 Task: Add a signature Marcus Martinez containing With heartfelt thanks and warm wishes, Marcus Martinez to email address softage.3@softage.net and add a folder Consulting contracts
Action: Mouse moved to (138, 110)
Screenshot: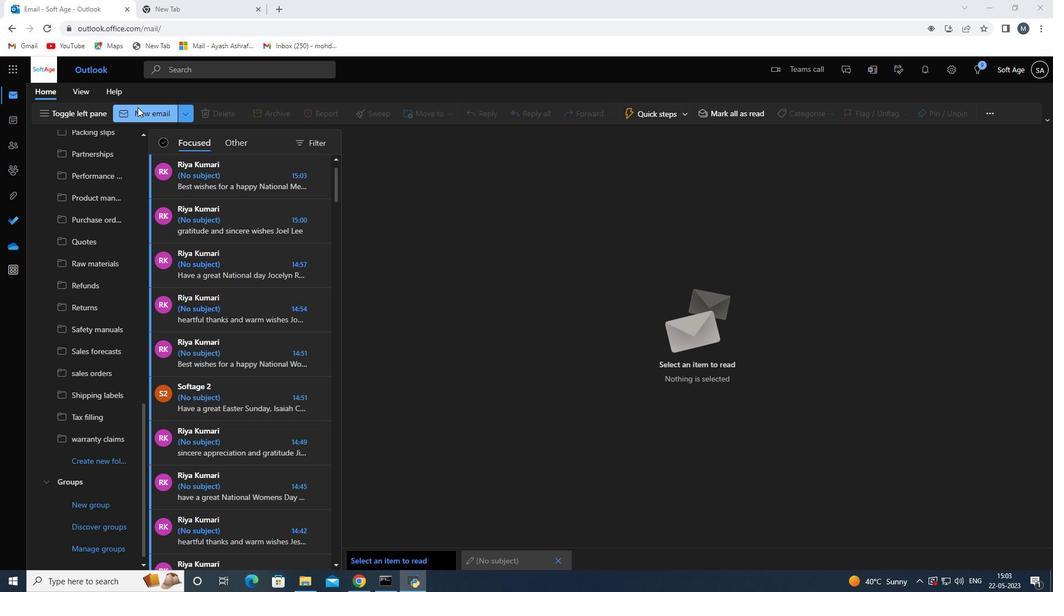 
Action: Mouse pressed left at (138, 110)
Screenshot: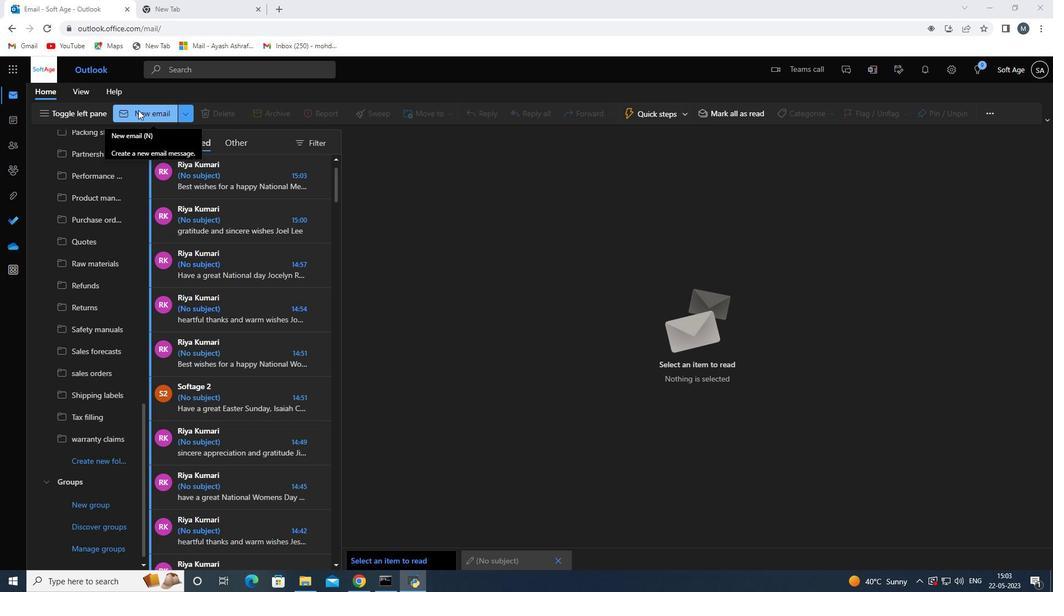 
Action: Mouse moved to (739, 115)
Screenshot: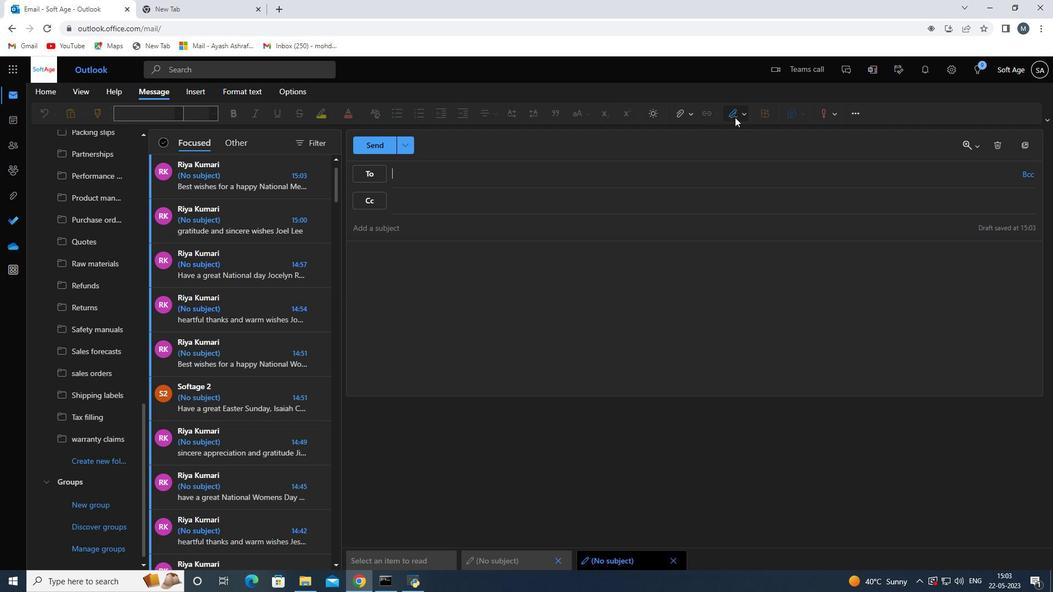 
Action: Mouse pressed left at (739, 115)
Screenshot: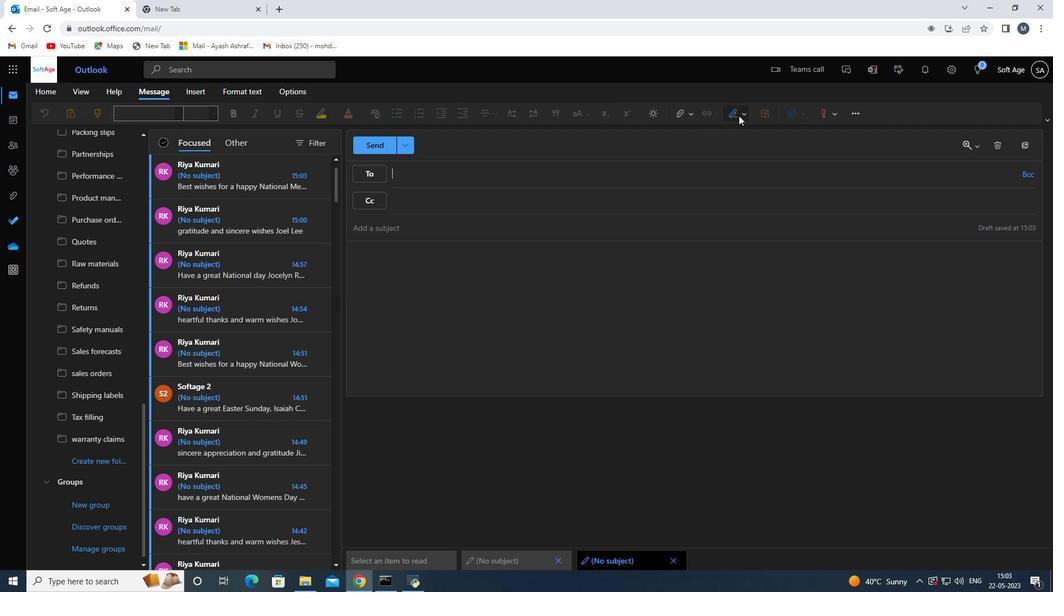 
Action: Mouse moved to (728, 158)
Screenshot: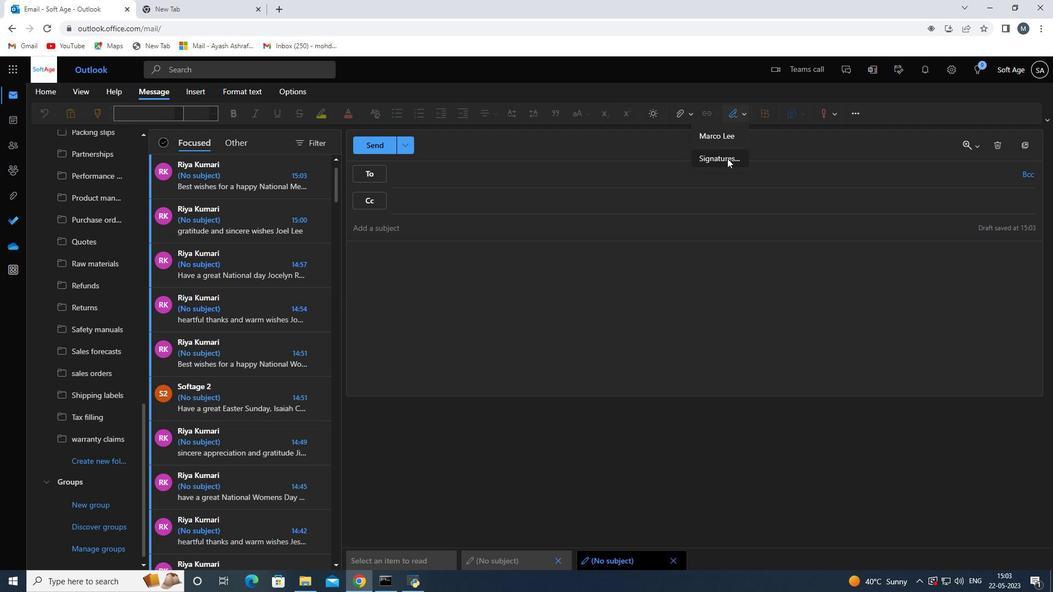 
Action: Mouse pressed left at (728, 158)
Screenshot: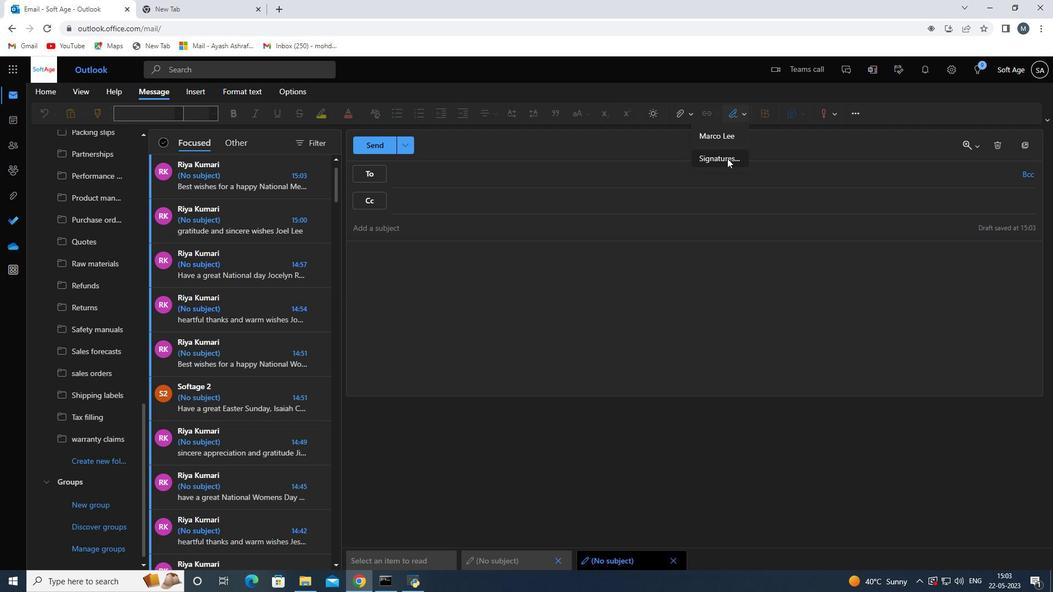 
Action: Mouse moved to (728, 196)
Screenshot: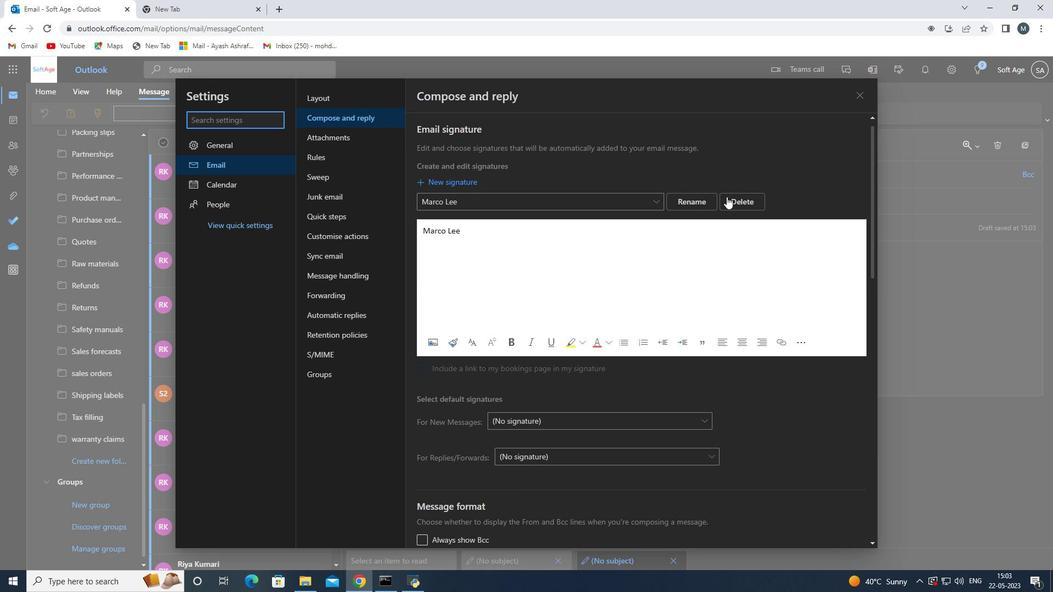 
Action: Mouse pressed left at (728, 196)
Screenshot: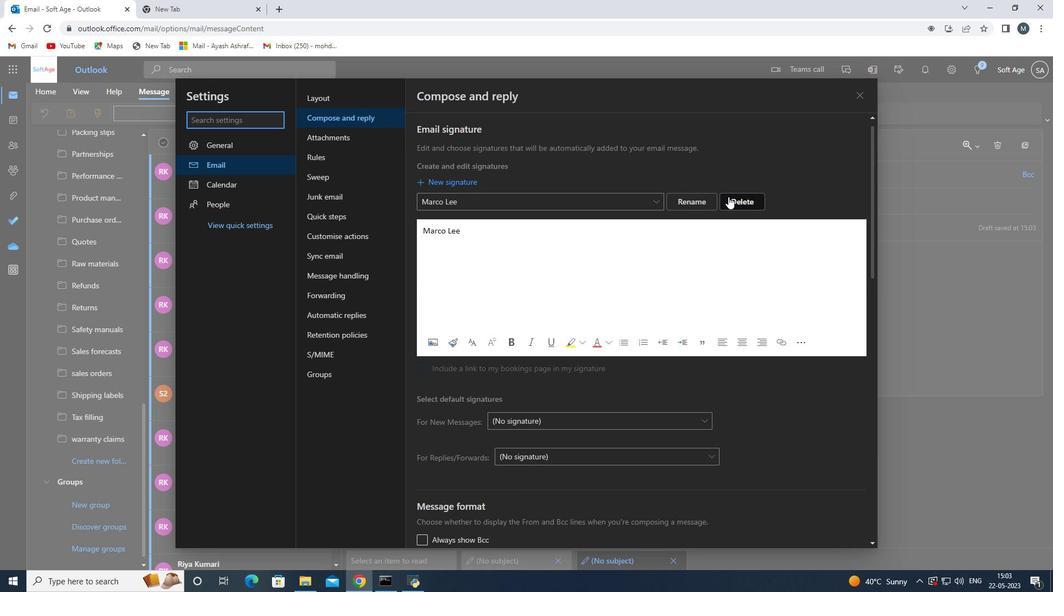 
Action: Mouse moved to (537, 202)
Screenshot: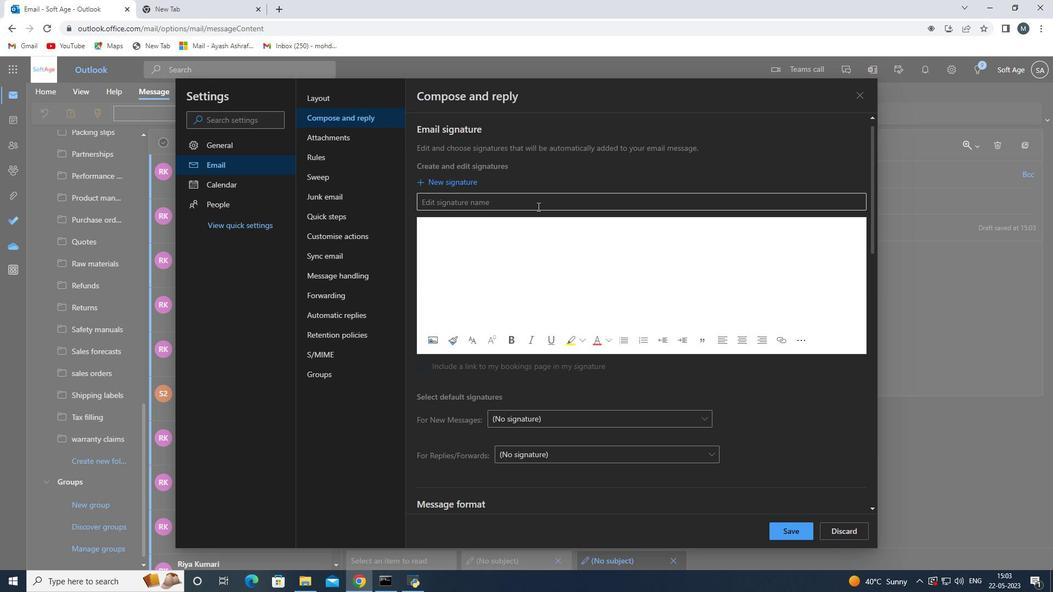 
Action: Mouse pressed left at (537, 202)
Screenshot: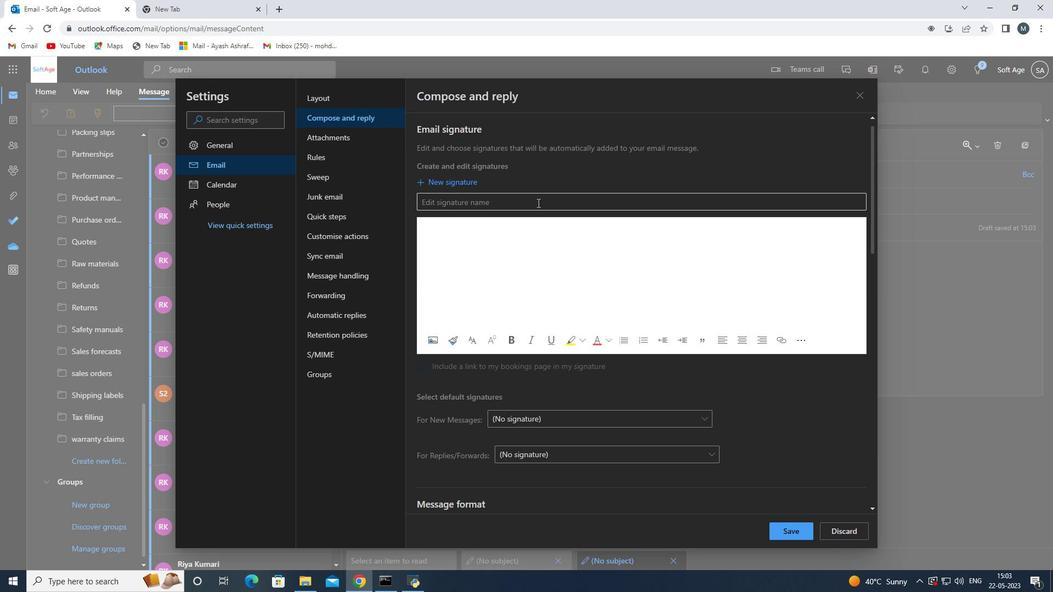 
Action: Key pressed <Key.shift>Marcus<Key.space><Key.shift><Key.shift><Key.shift>mar
Screenshot: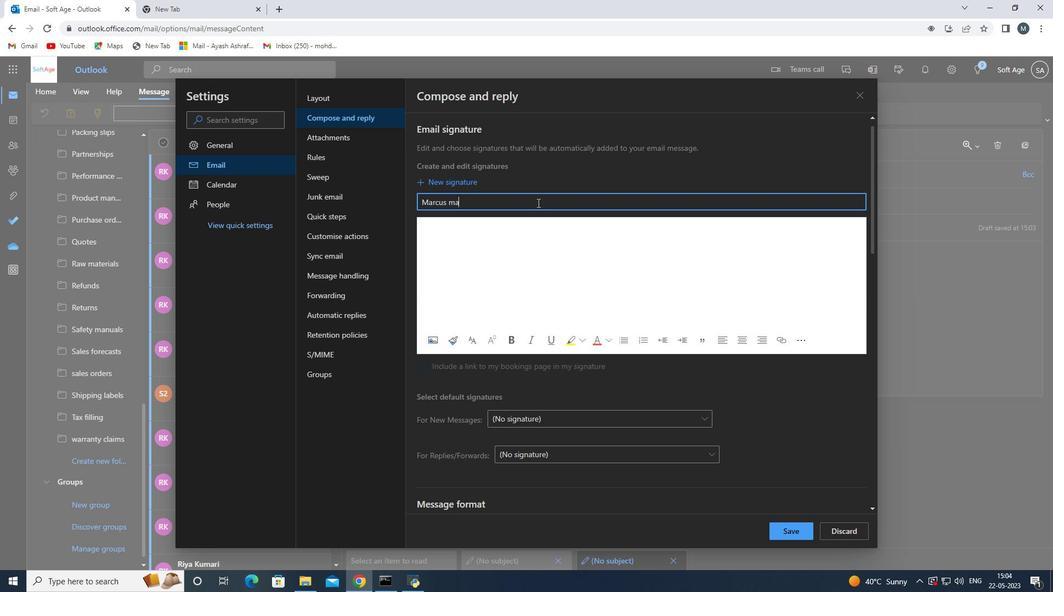 
Action: Mouse moved to (537, 202)
Screenshot: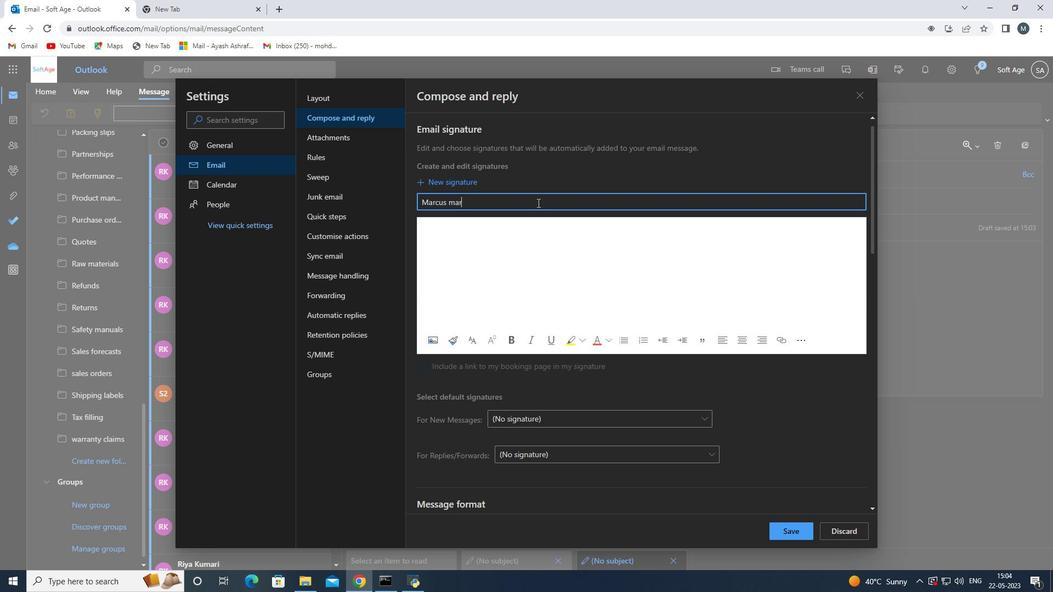 
Action: Key pressed <Key.backspace><Key.backspace><Key.backspace><Key.shift>Martinez
Screenshot: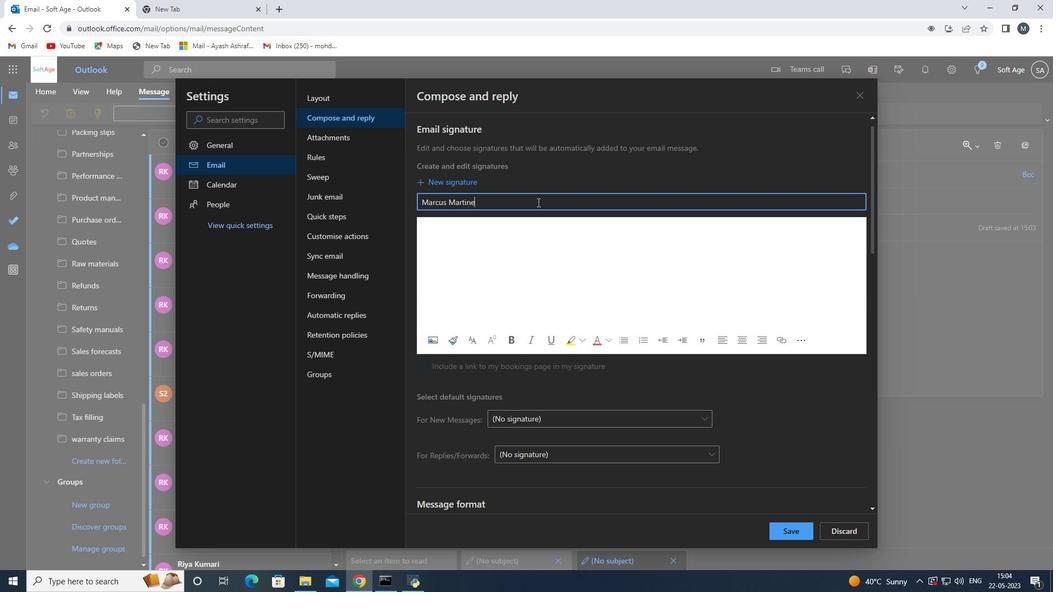 
Action: Mouse moved to (524, 246)
Screenshot: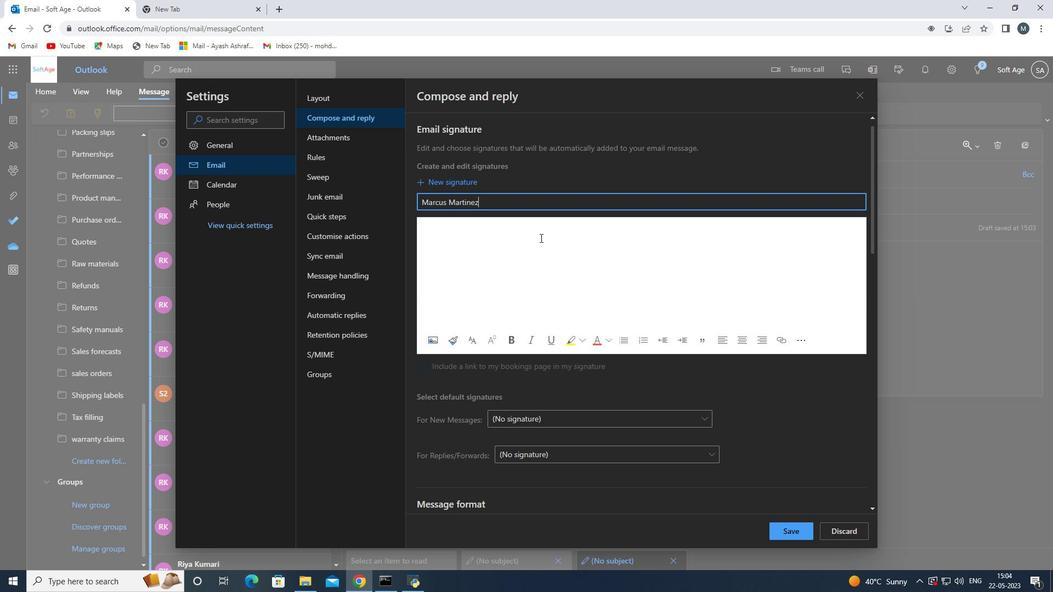 
Action: Mouse pressed left at (524, 246)
Screenshot: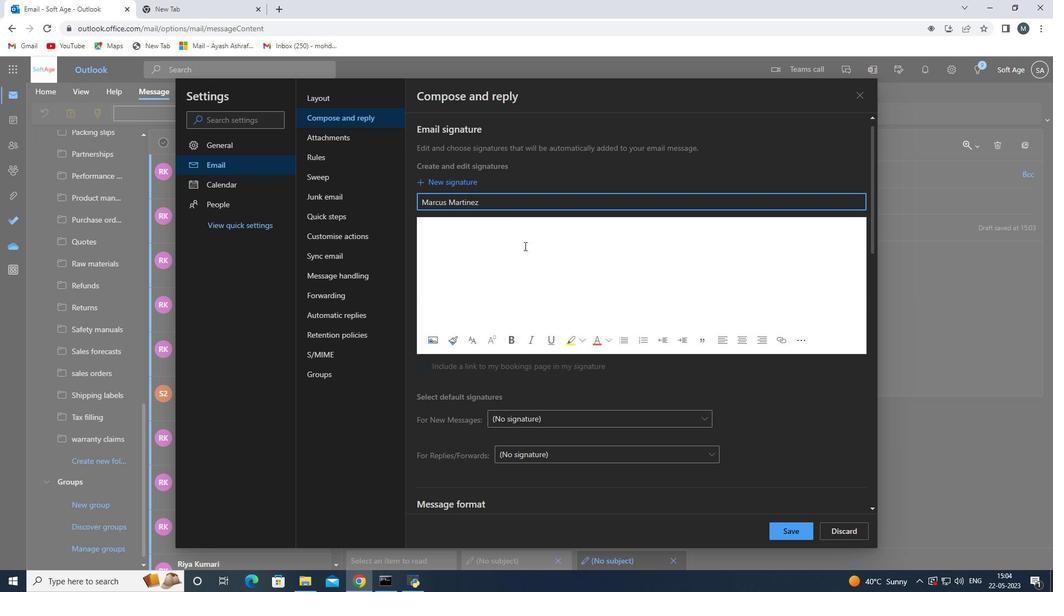 
Action: Key pressed <Key.shift><Key.shift><Key.shift><Key.shift><Key.shift><Key.shift><Key.shift><Key.shift><Key.shift>Marcus<Key.space><Key.shift><Key.shift><Key.shift><Key.shift><Key.shift><Key.shift><Key.shift><Key.shift><Key.shift>Martinez
Screenshot: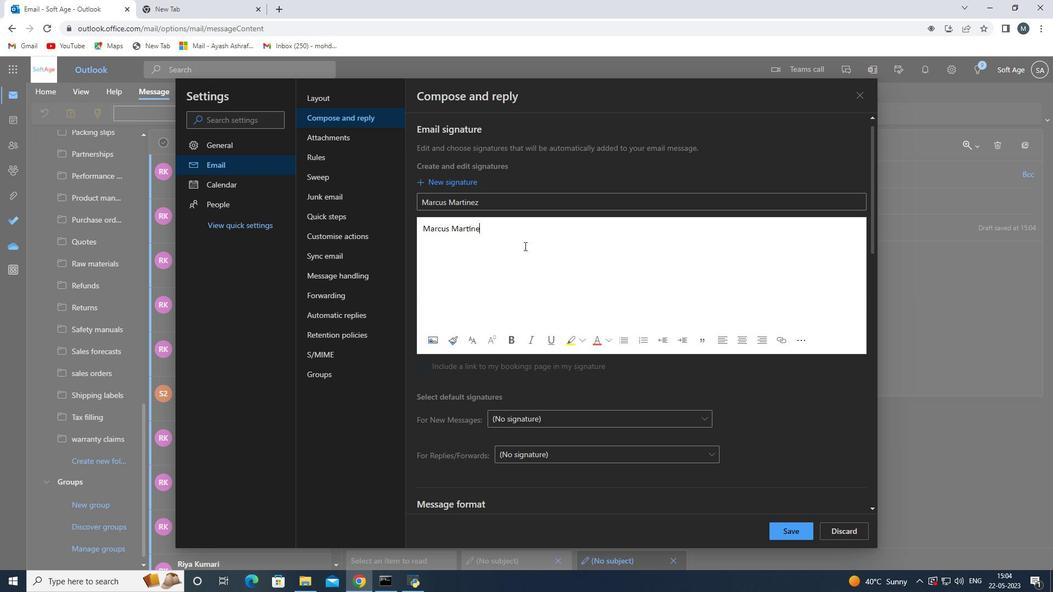 
Action: Mouse moved to (785, 536)
Screenshot: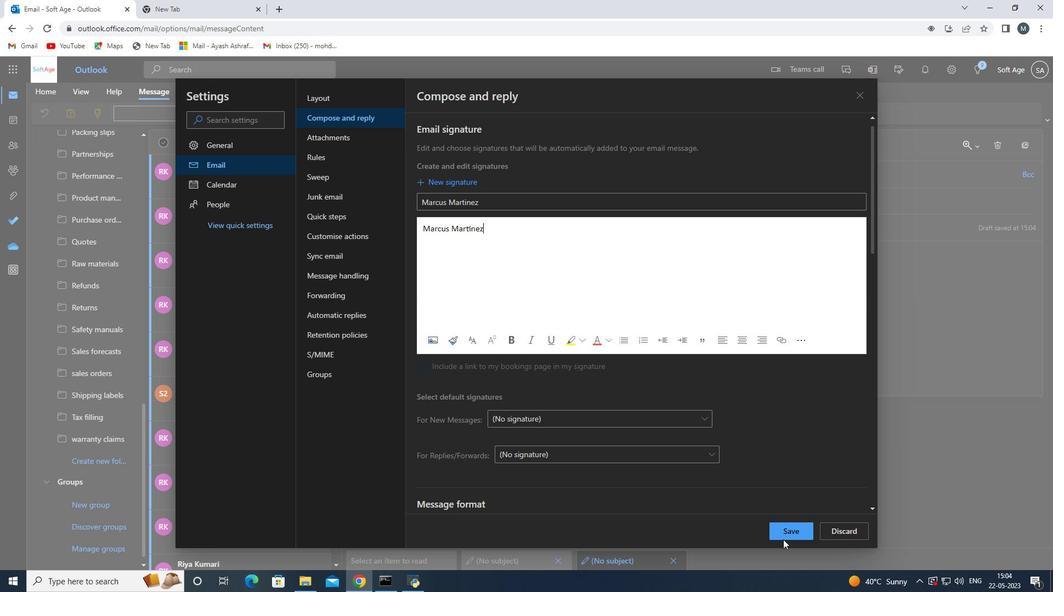 
Action: Mouse pressed left at (785, 536)
Screenshot: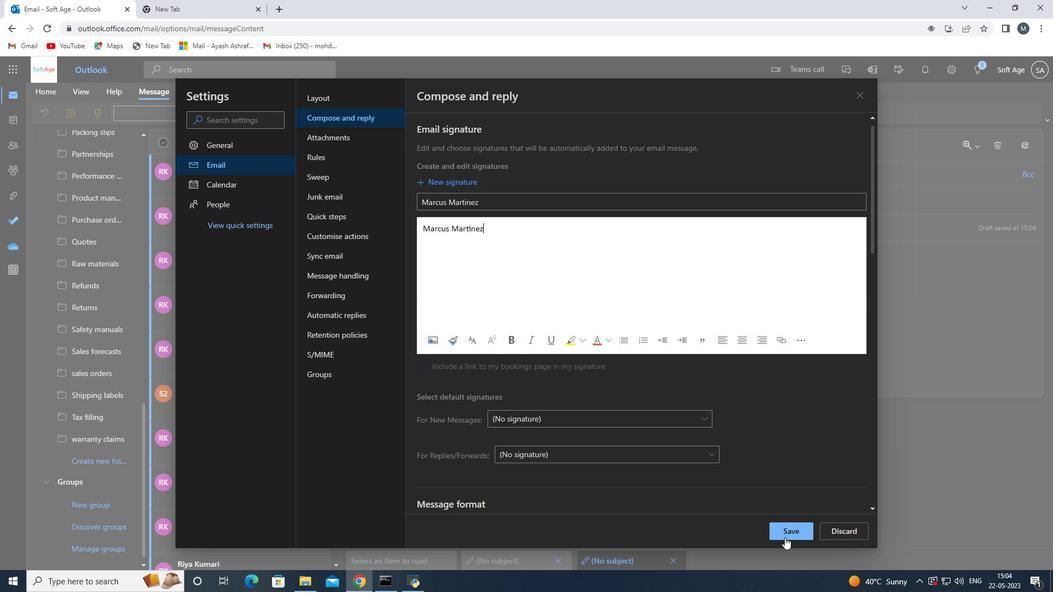 
Action: Mouse moved to (852, 94)
Screenshot: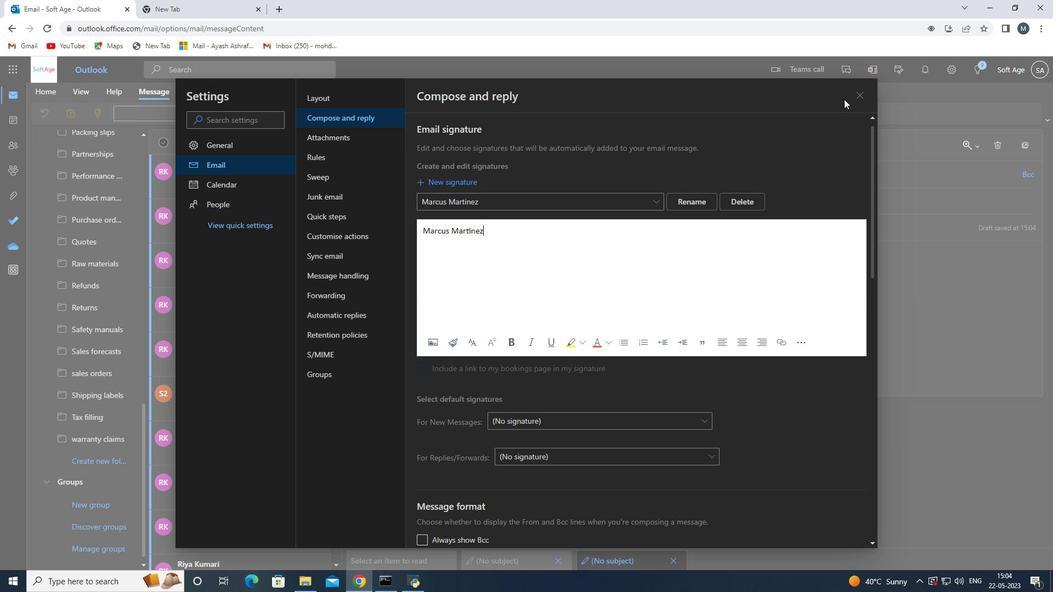 
Action: Mouse pressed left at (852, 94)
Screenshot: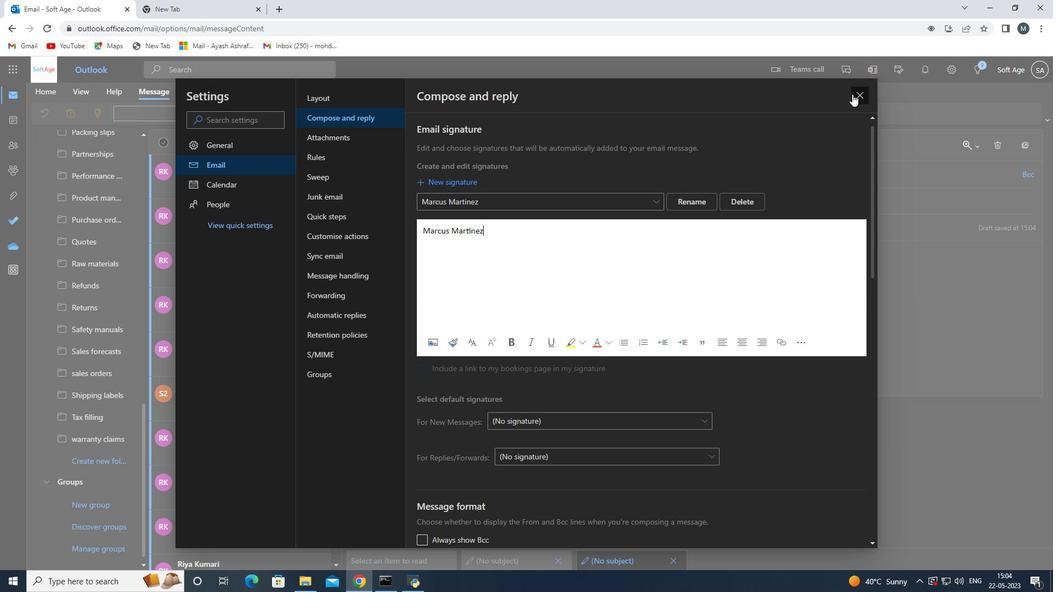 
Action: Mouse moved to (415, 256)
Screenshot: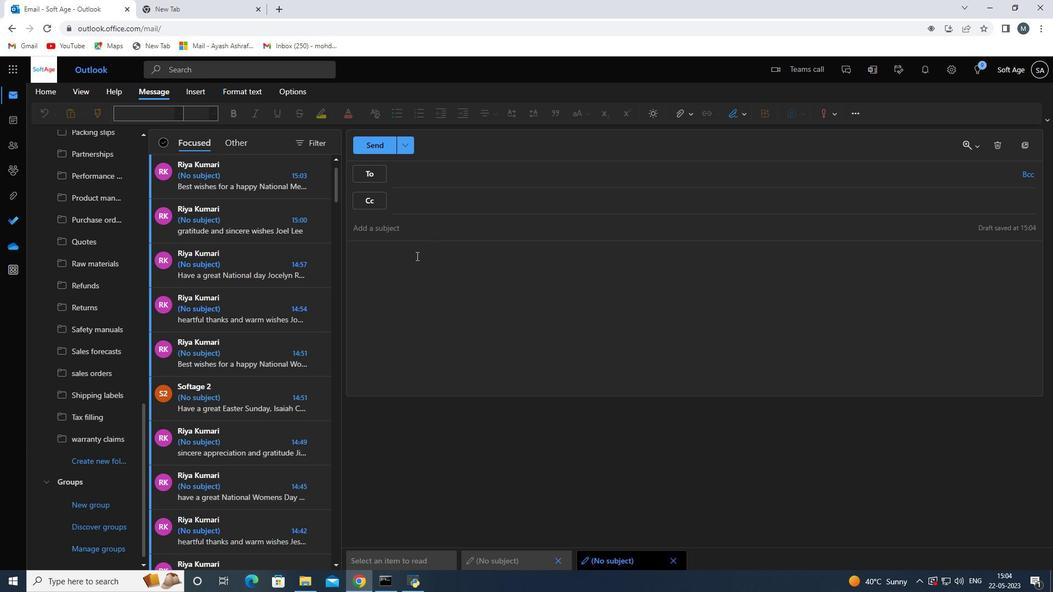 
Action: Mouse pressed left at (415, 256)
Screenshot: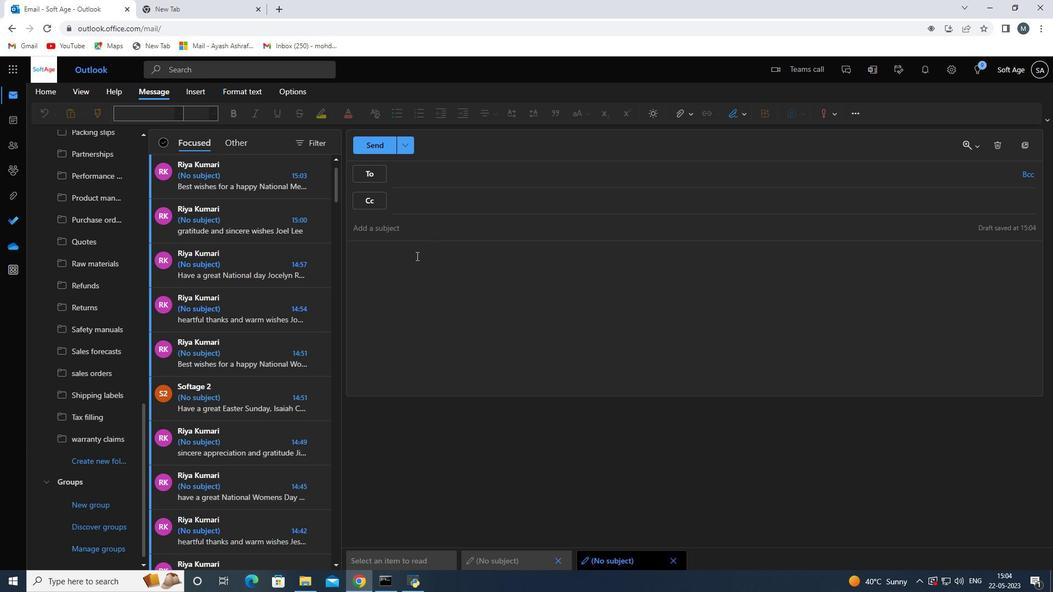 
Action: Mouse moved to (415, 255)
Screenshot: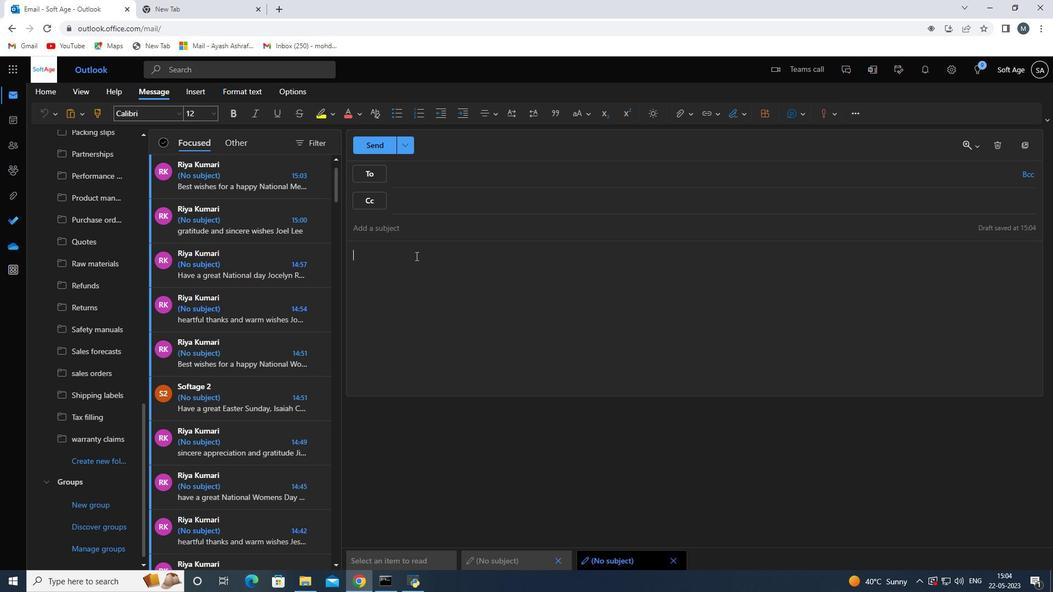 
Action: Key pressed <Key.shift><Key.shift><Key.shift><Key.shift><Key.shift>Heartfelt<Key.space>thanks<Key.space>and<Key.space>warm<Key.space>wishes<Key.space>
Screenshot: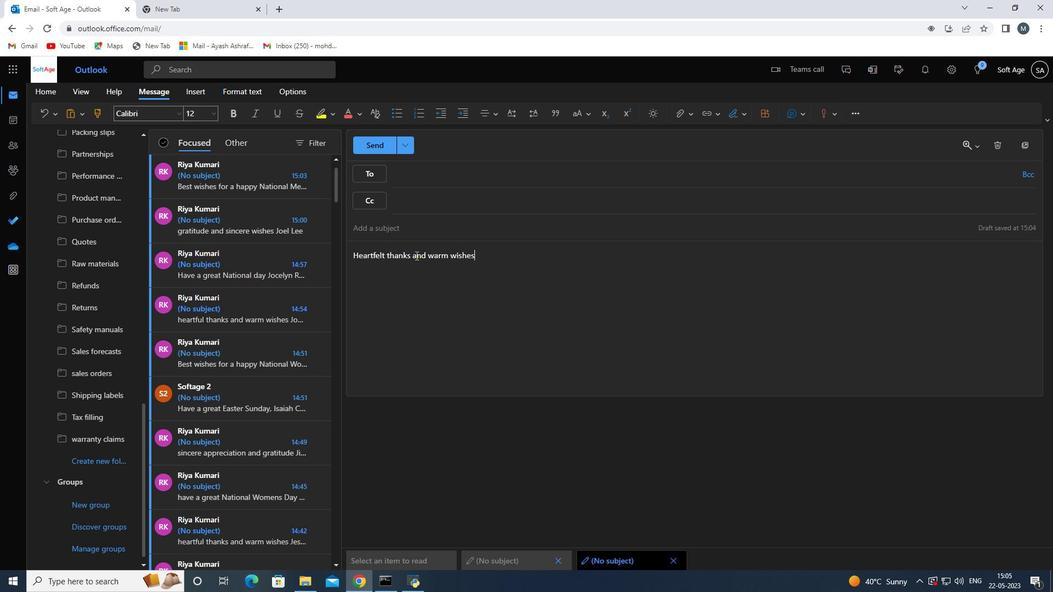
Action: Mouse moved to (731, 115)
Screenshot: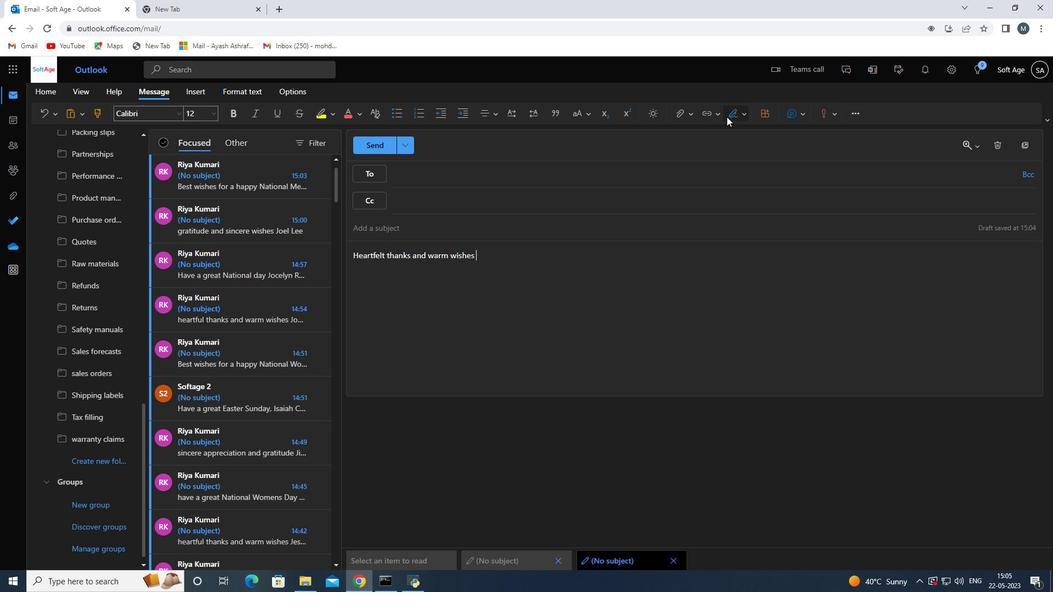 
Action: Mouse pressed left at (731, 115)
Screenshot: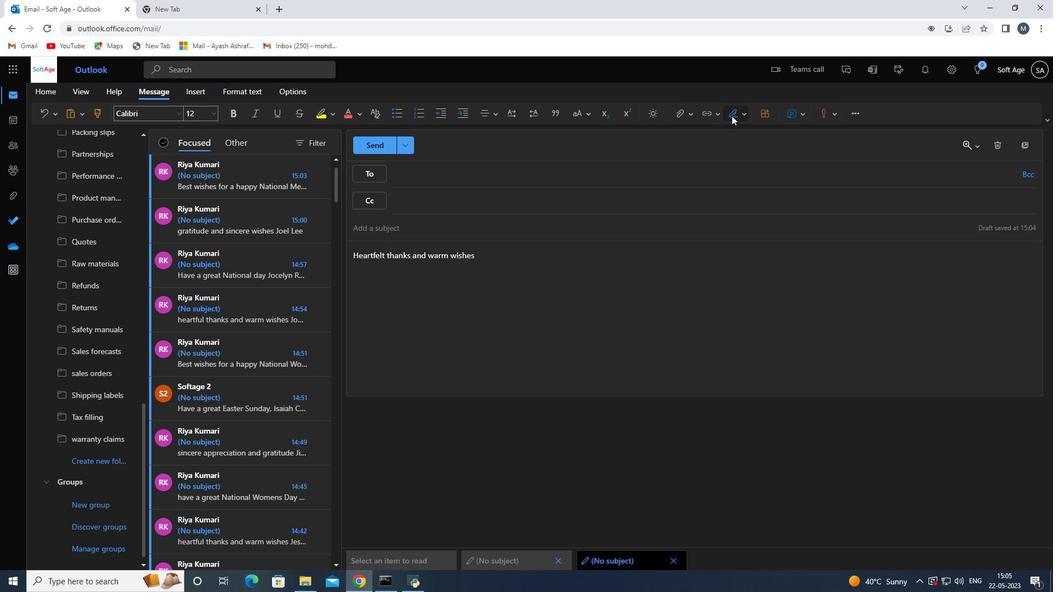 
Action: Mouse moved to (706, 137)
Screenshot: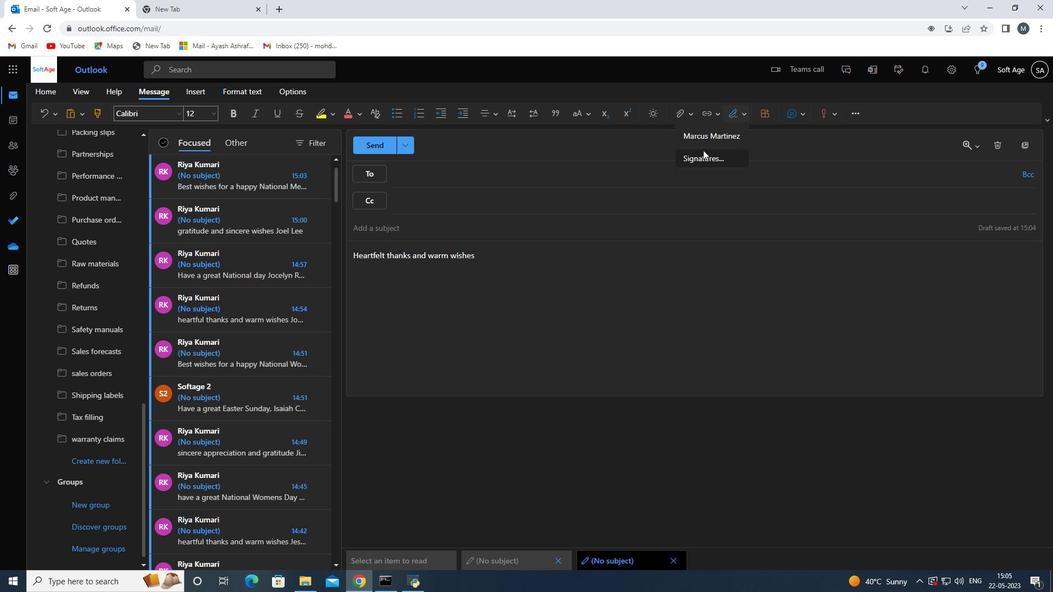 
Action: Mouse pressed left at (706, 137)
Screenshot: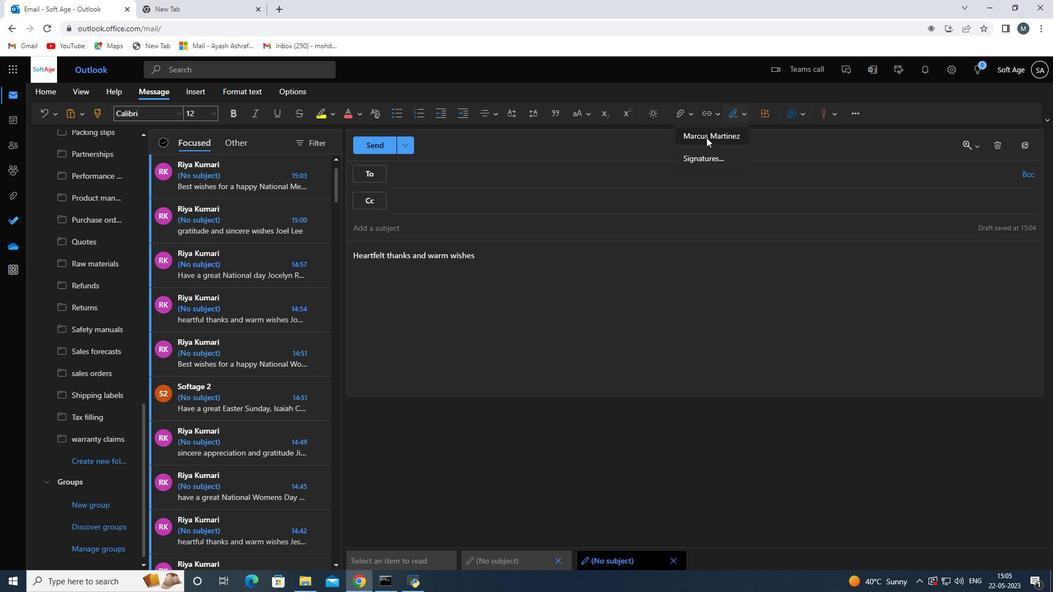 
Action: Mouse moved to (454, 175)
Screenshot: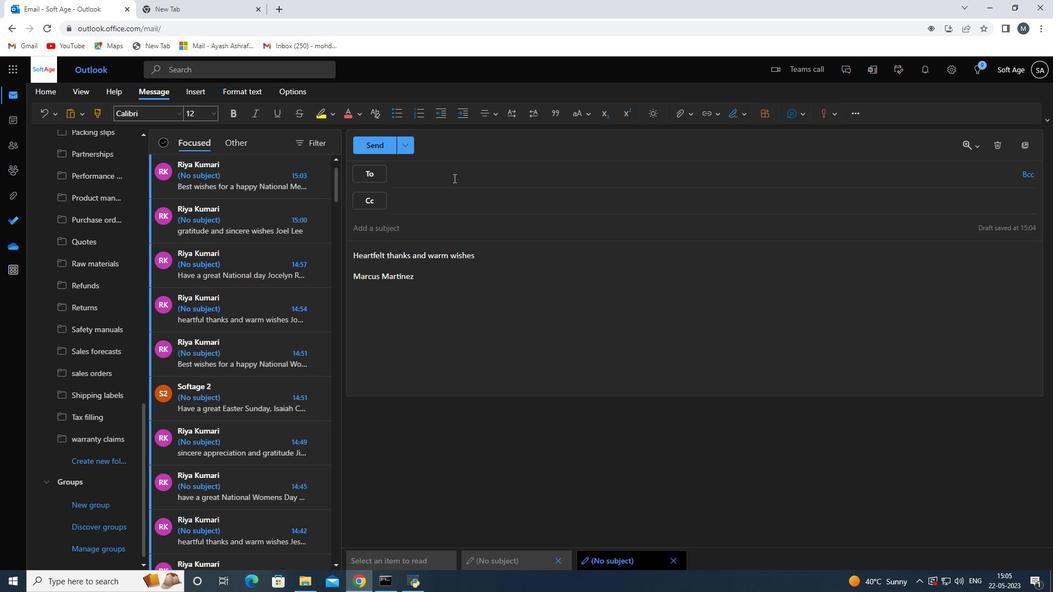 
Action: Mouse pressed left at (454, 175)
Screenshot: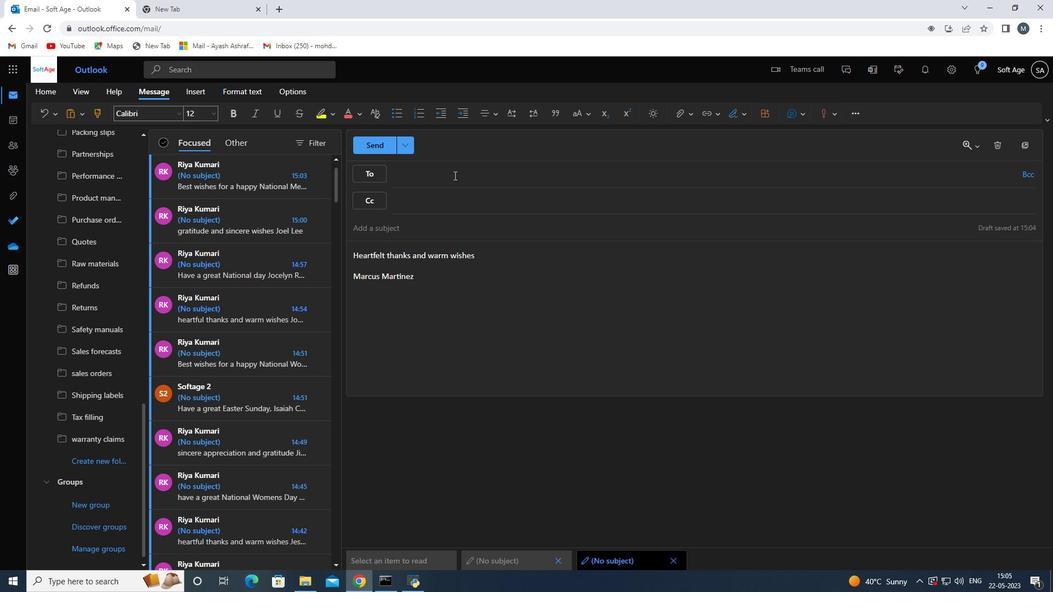 
Action: Mouse moved to (454, 175)
Screenshot: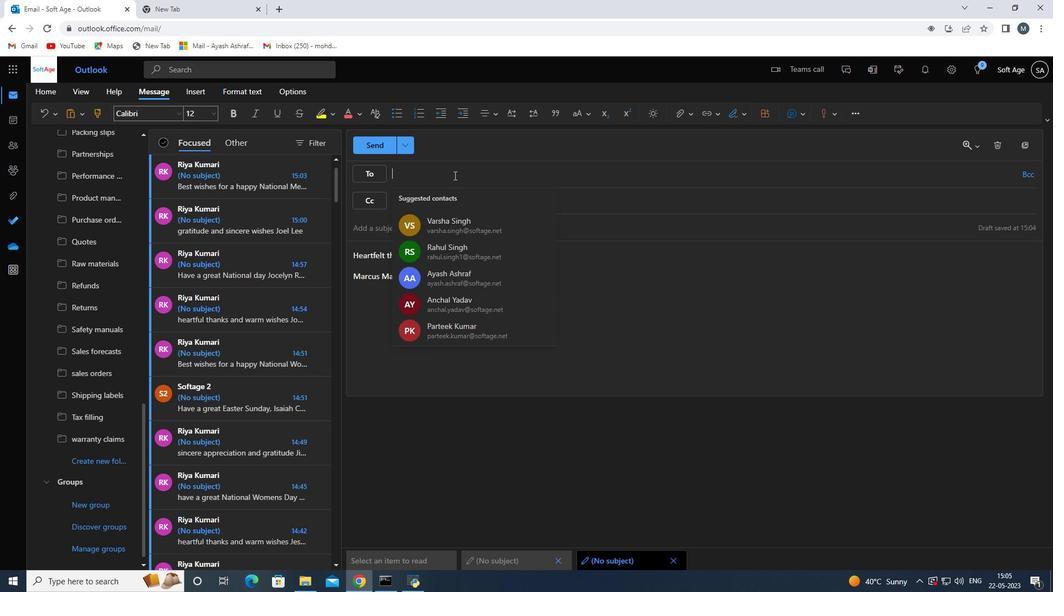 
Action: Key pressed so
Screenshot: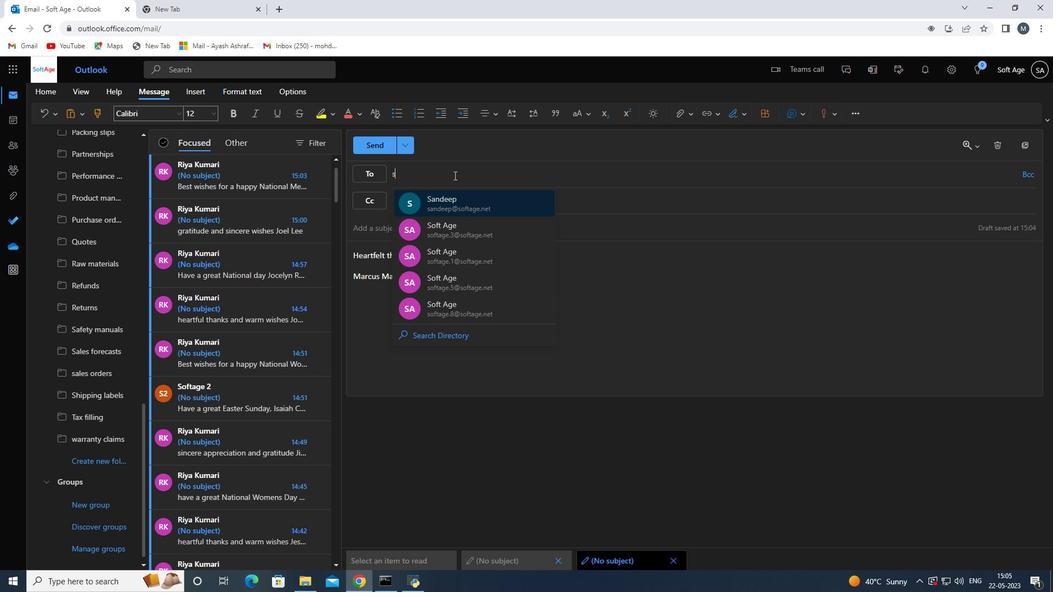 
Action: Mouse moved to (453, 177)
Screenshot: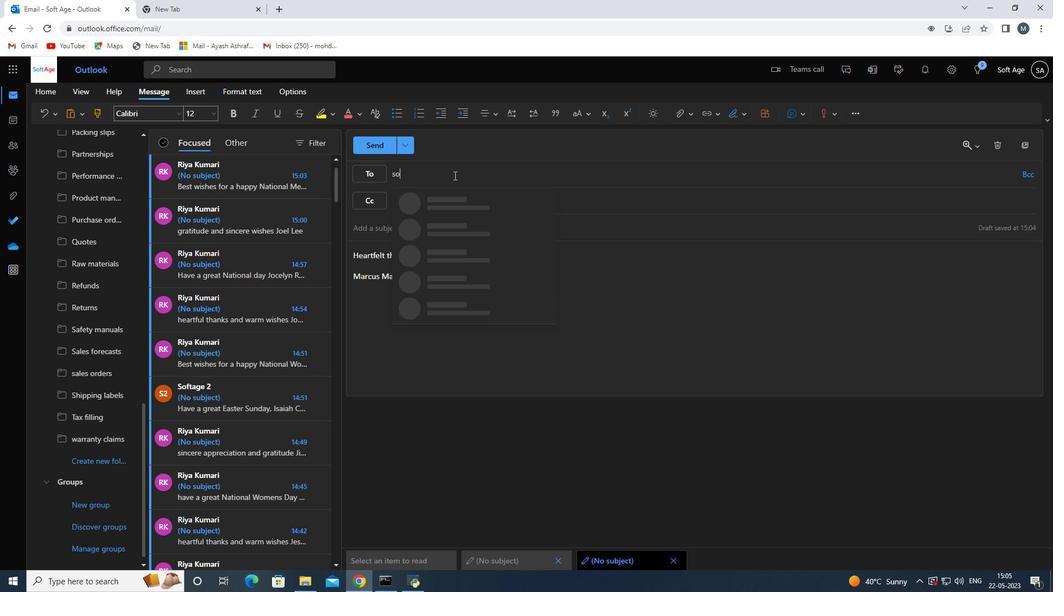 
Action: Key pressed ftage.3<Key.shift>@
Screenshot: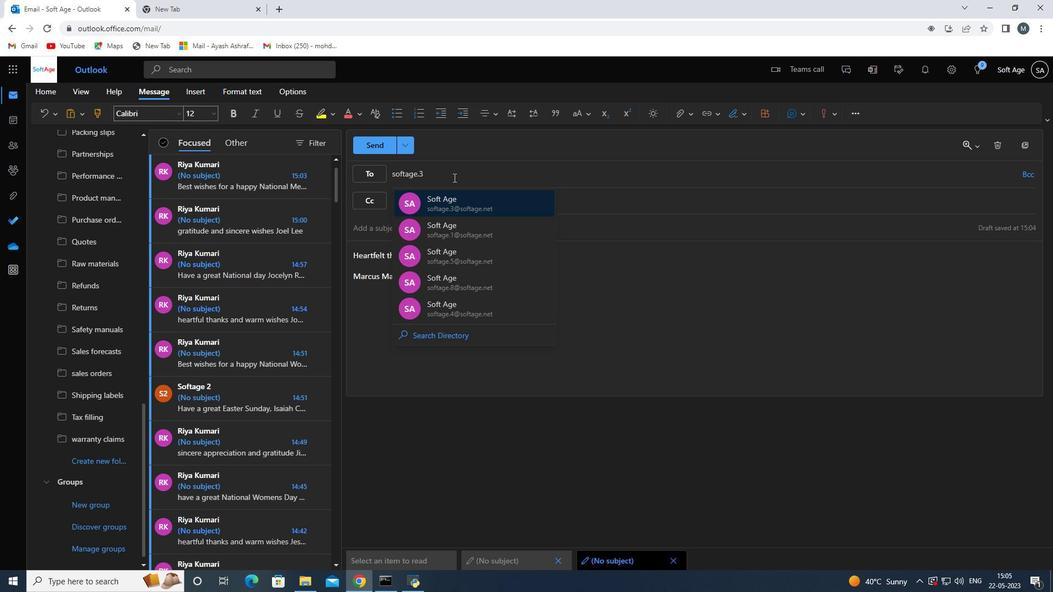 
Action: Mouse moved to (453, 179)
Screenshot: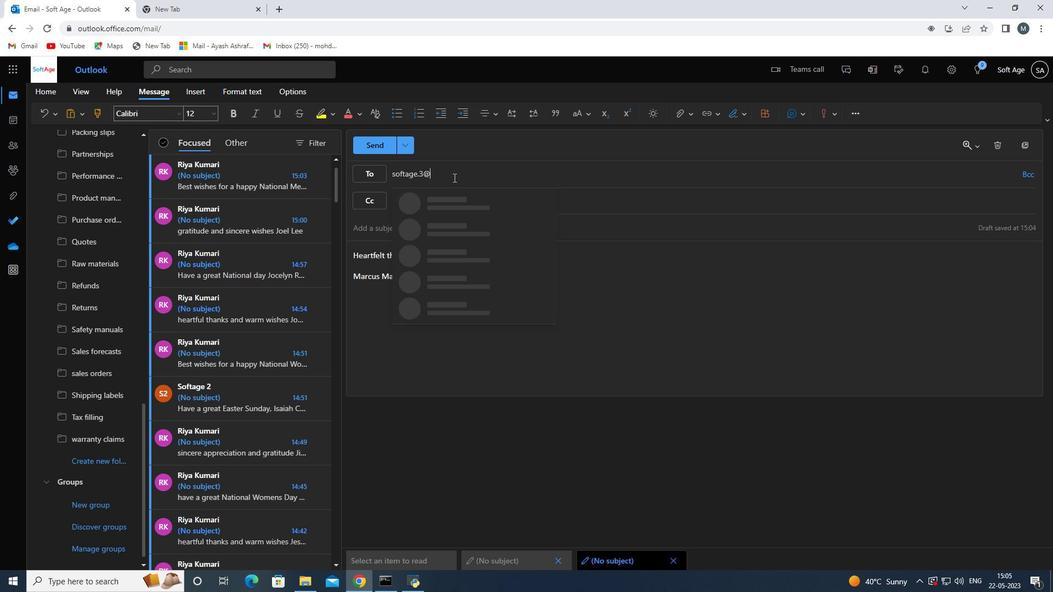 
Action: Key pressed so
Screenshot: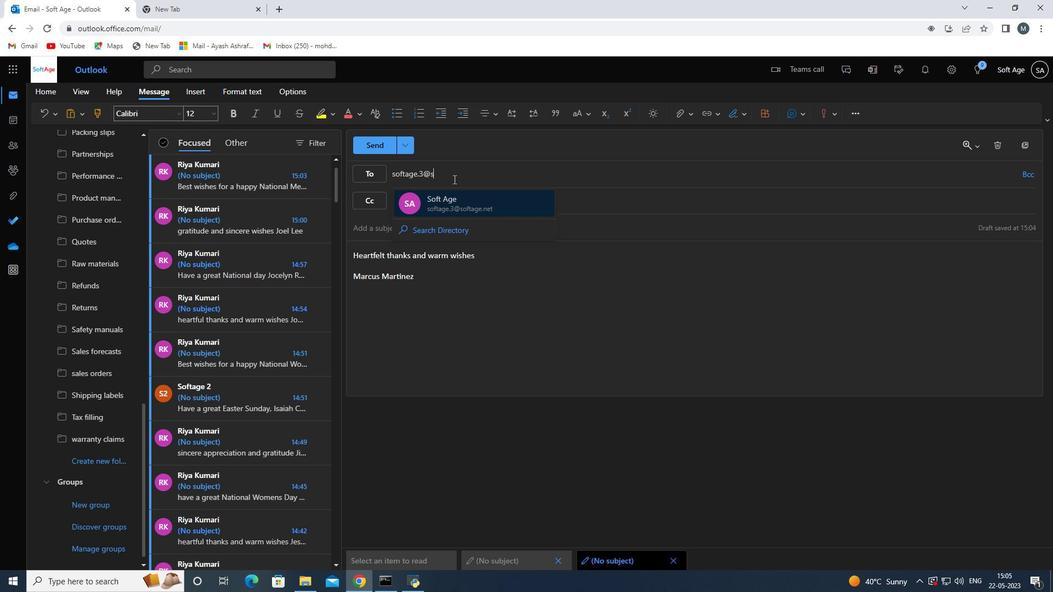 
Action: Mouse moved to (454, 182)
Screenshot: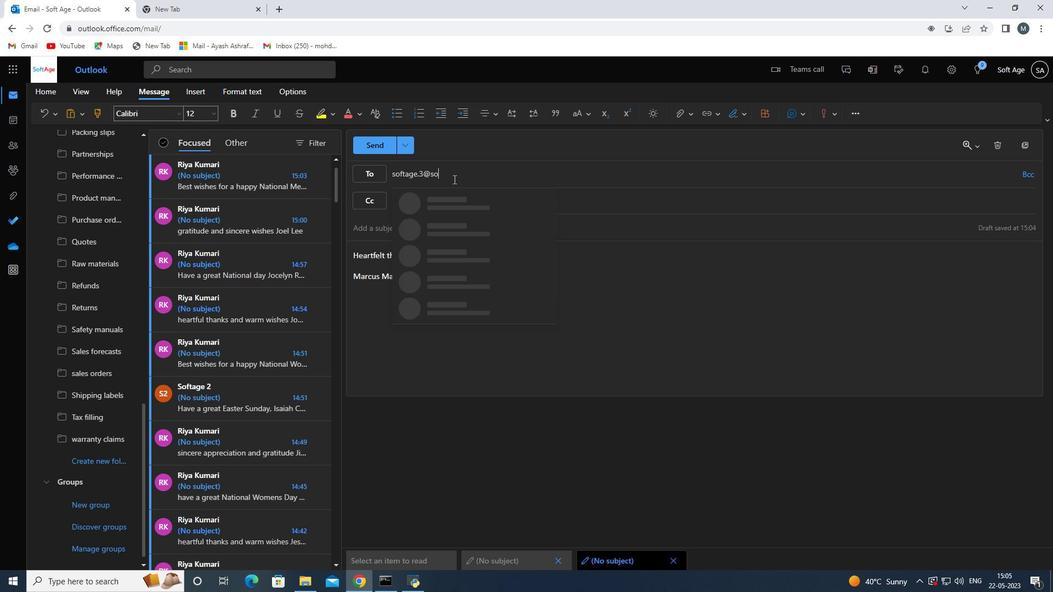 
Action: Key pressed ftage.
Screenshot: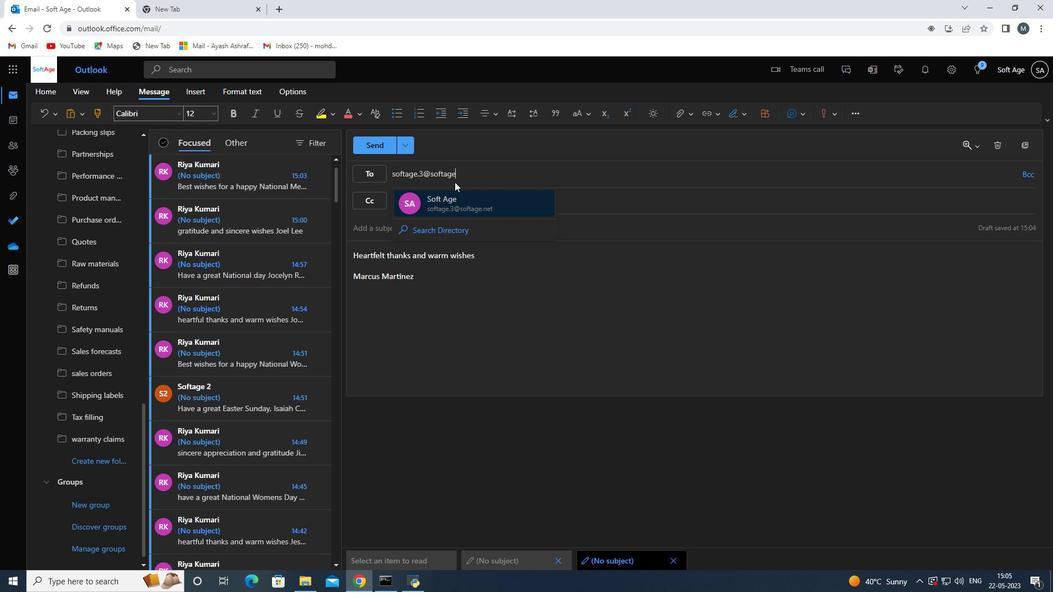 
Action: Mouse moved to (466, 200)
Screenshot: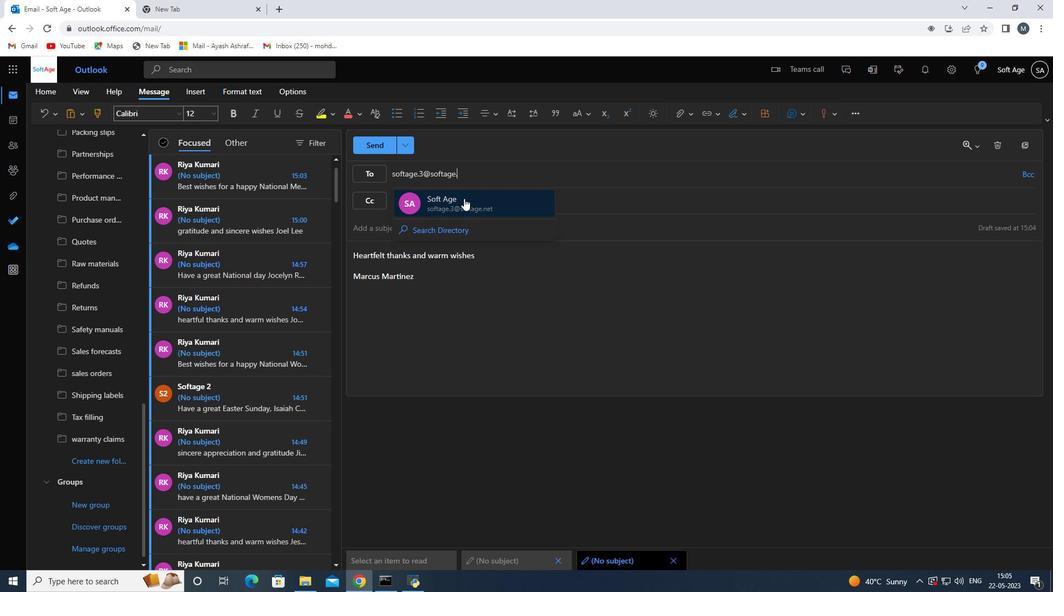
Action: Mouse pressed left at (466, 200)
Screenshot: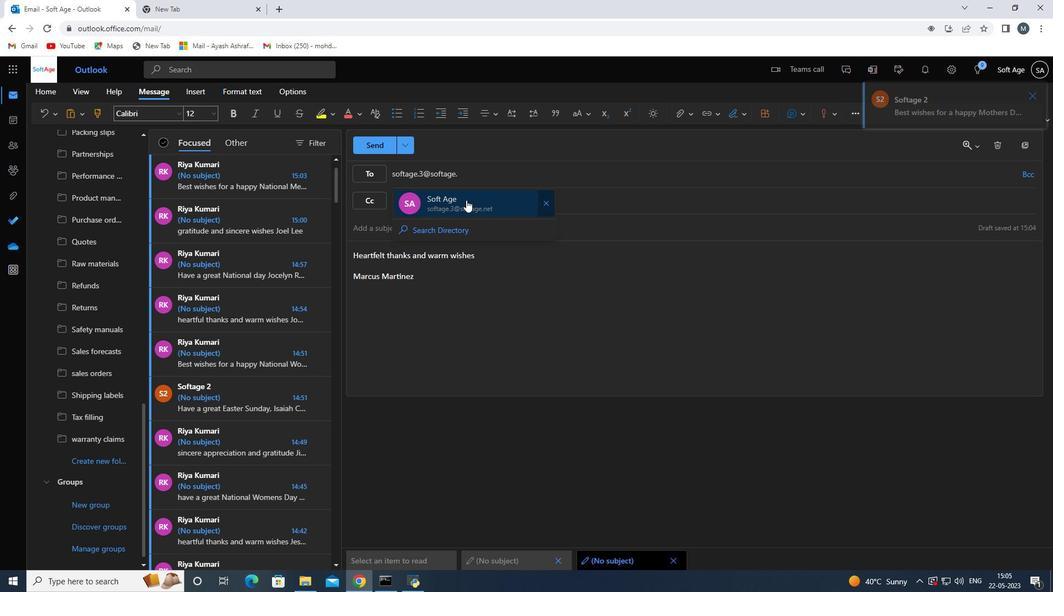 
Action: Mouse moved to (83, 451)
Screenshot: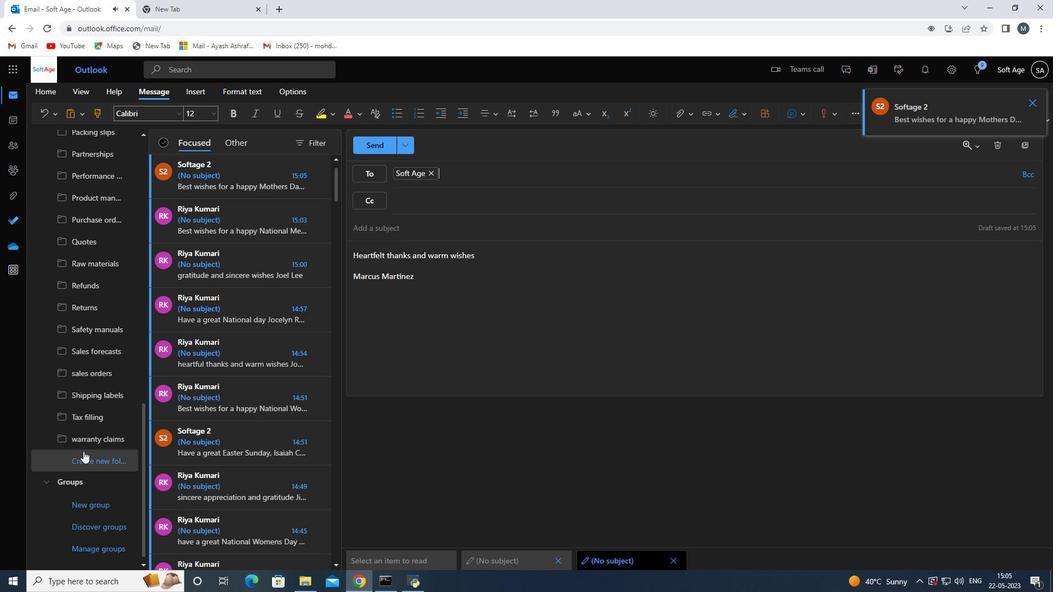 
Action: Mouse scrolled (83, 450) with delta (0, 0)
Screenshot: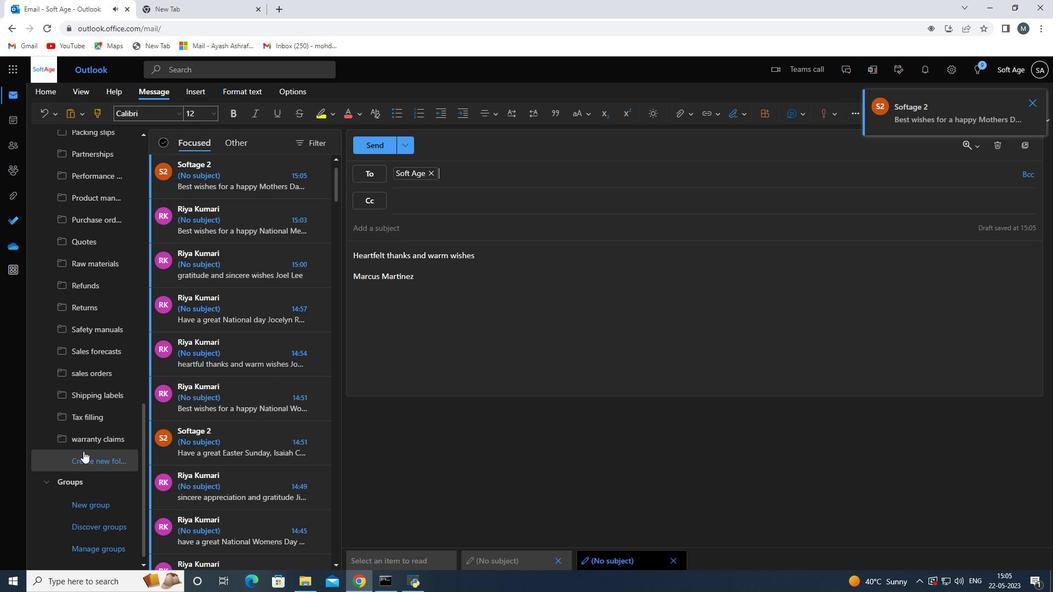 
Action: Mouse moved to (83, 454)
Screenshot: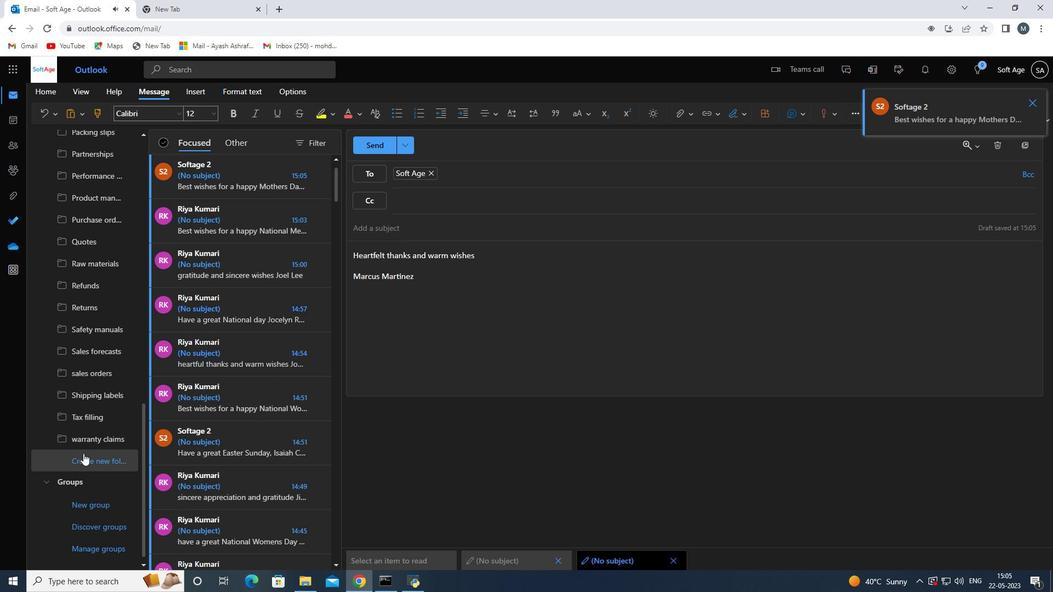 
Action: Mouse pressed left at (83, 454)
Screenshot: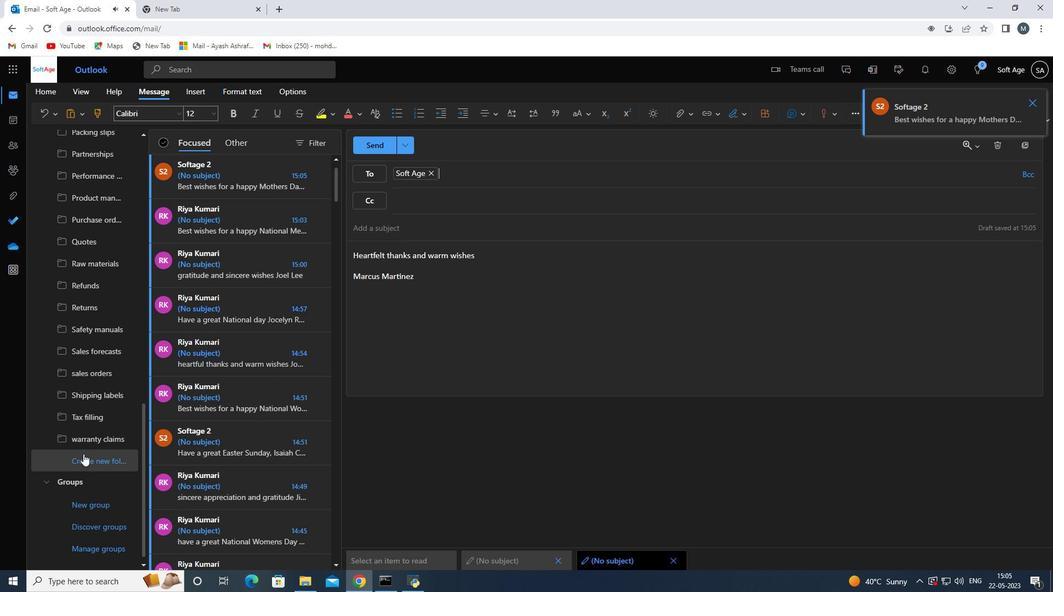 
Action: Mouse moved to (87, 461)
Screenshot: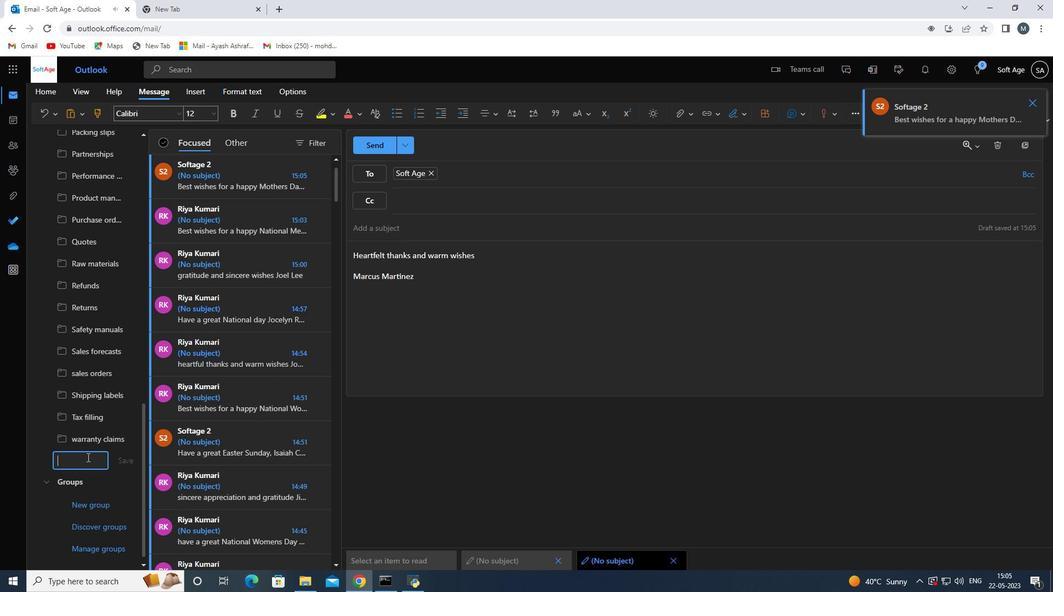 
Action: Mouse pressed left at (87, 461)
Screenshot: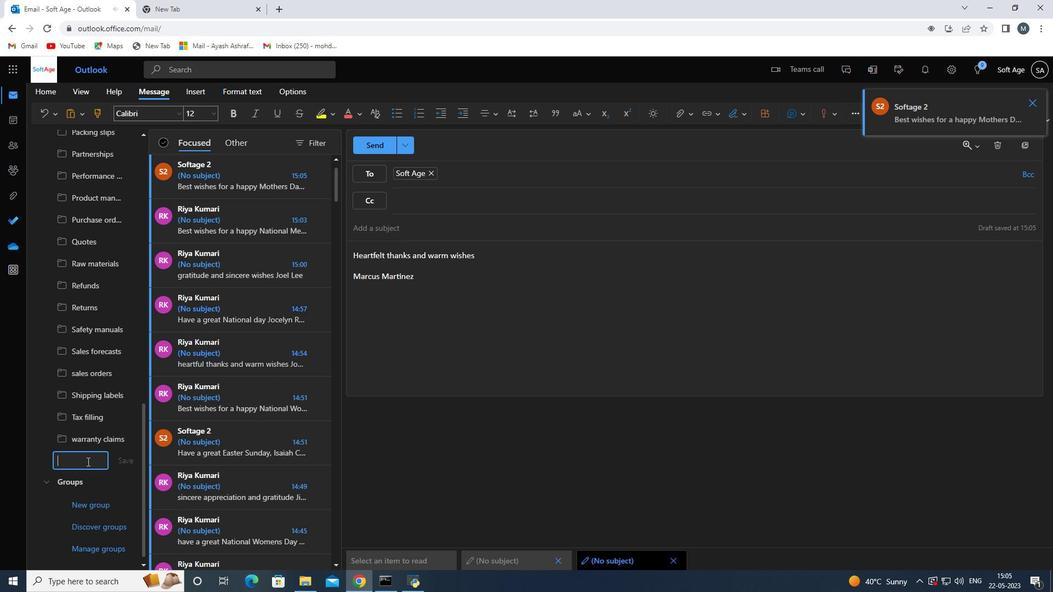 
Action: Key pressed <Key.shift><Key.shift><Key.shift><Key.shift><Key.shift><Key.shift><Key.shift><Key.shift><Key.shift><Key.shift><Key.shift><Key.shift><Key.shift>Consulting<Key.space><Key.shift><Key.shift><Key.shift><Key.shift><Key.shift>Contracts<Key.space>
Screenshot: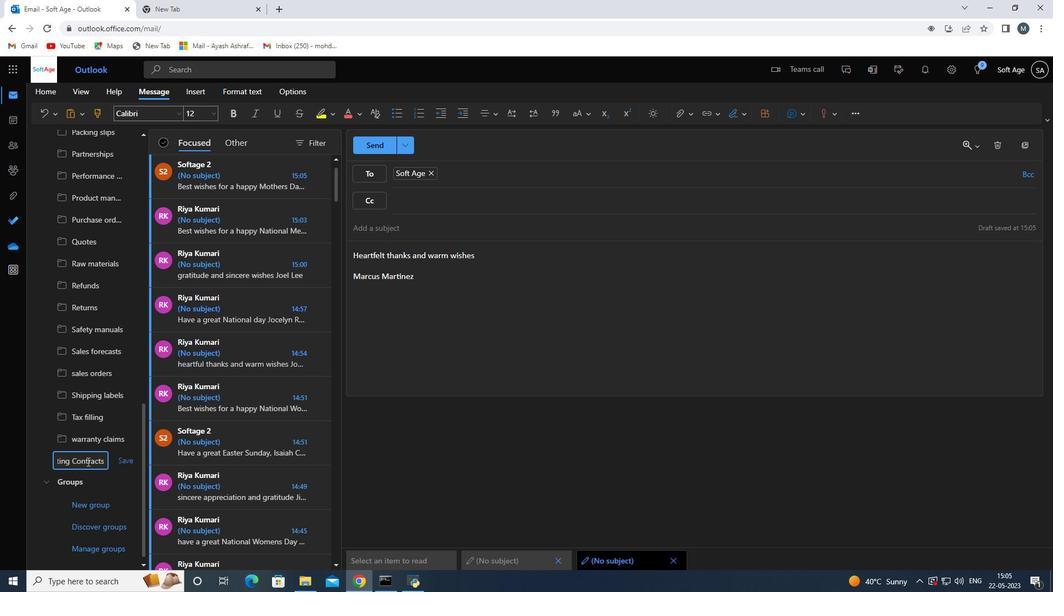 
Action: Mouse moved to (127, 457)
Screenshot: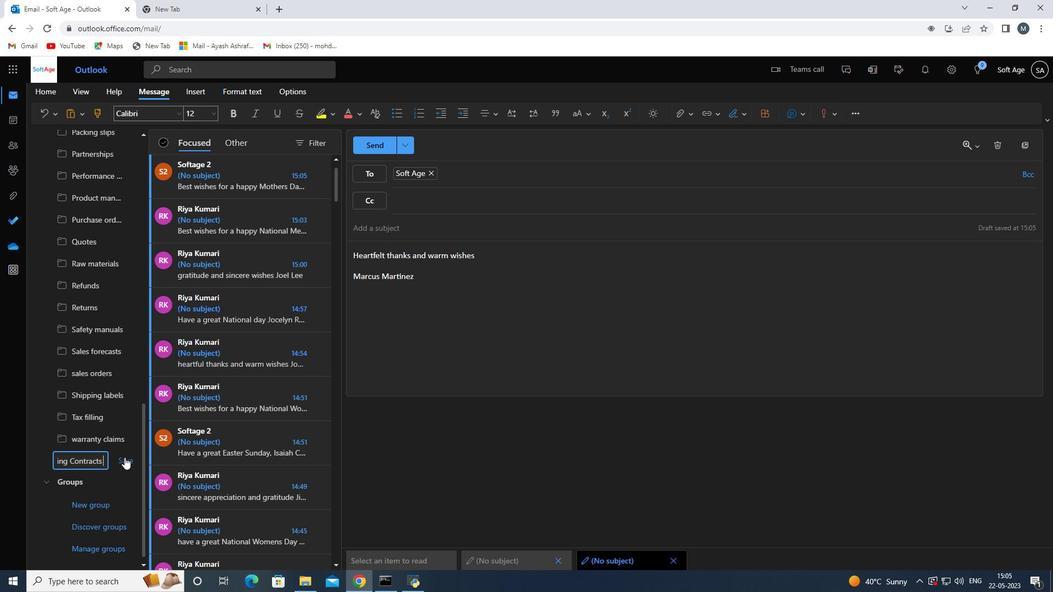 
Action: Mouse pressed left at (127, 457)
Screenshot: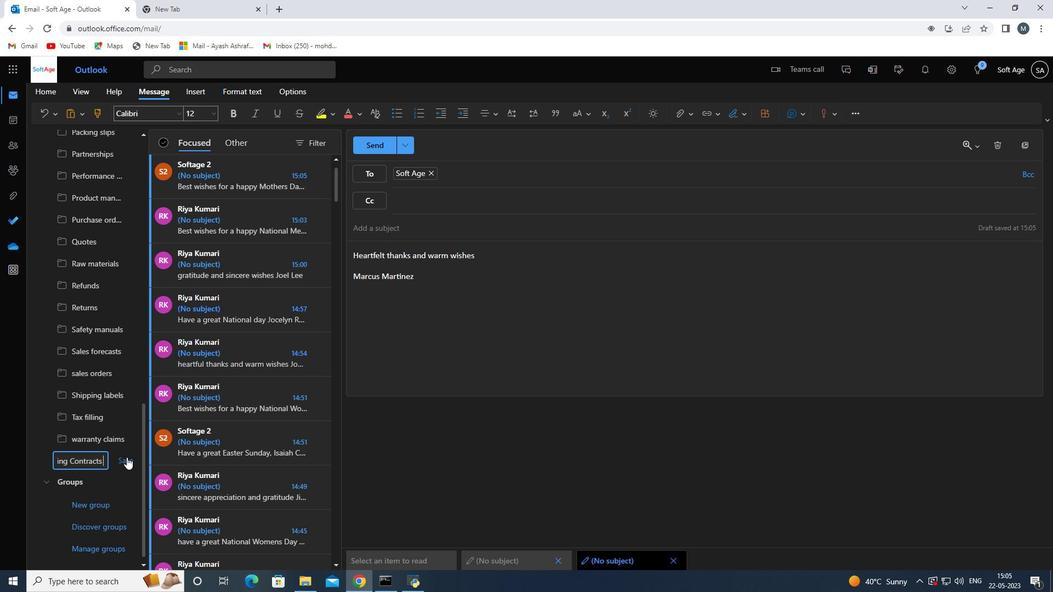 
Action: Mouse moved to (386, 139)
Screenshot: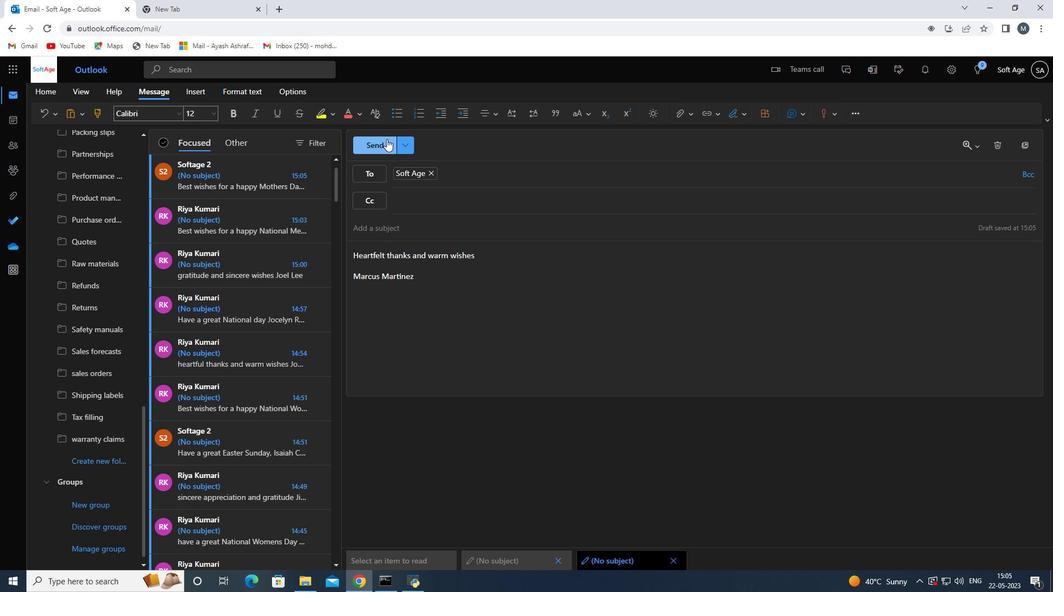 
Action: Mouse pressed left at (386, 139)
Screenshot: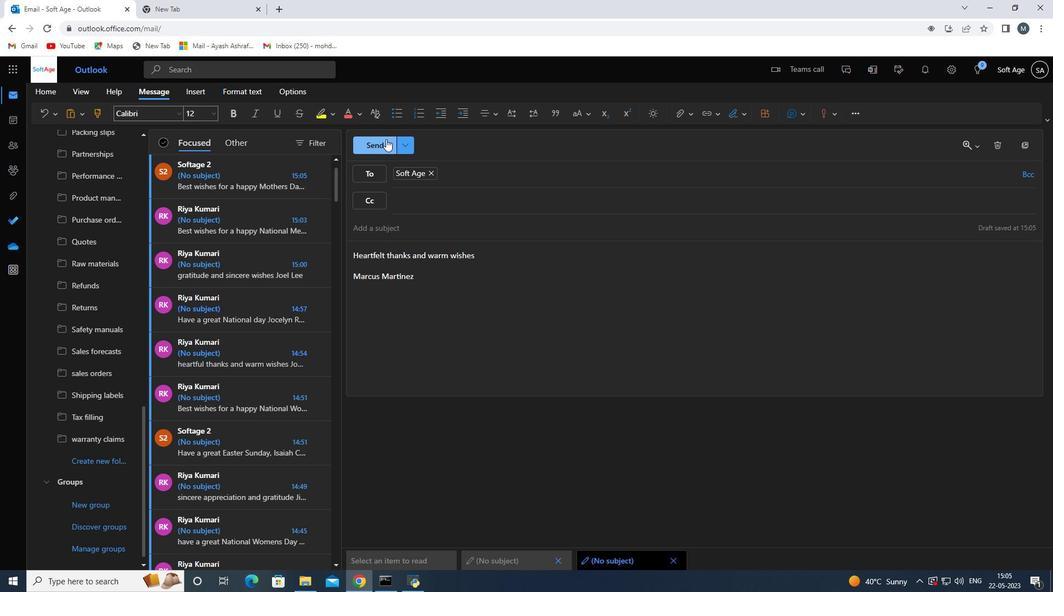 
Action: Mouse moved to (519, 340)
Screenshot: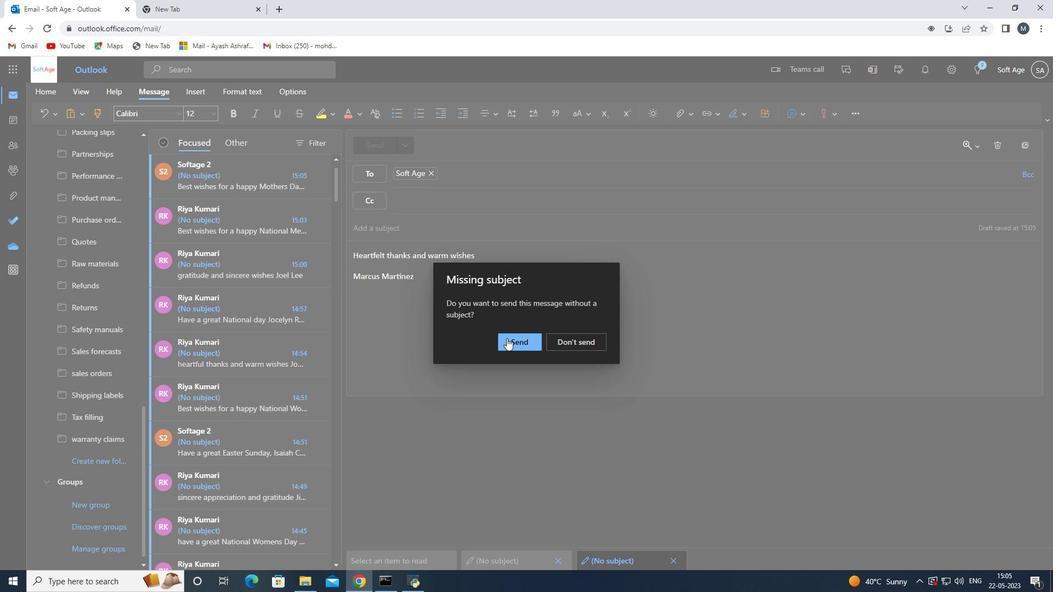 
Action: Mouse pressed left at (519, 340)
Screenshot: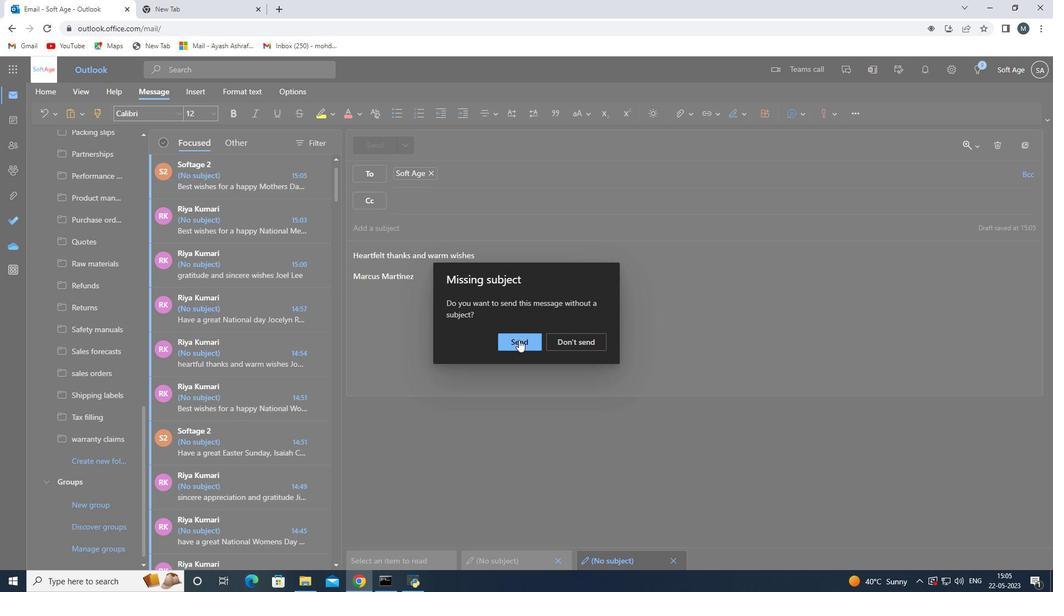 
Action: Mouse moved to (519, 340)
Screenshot: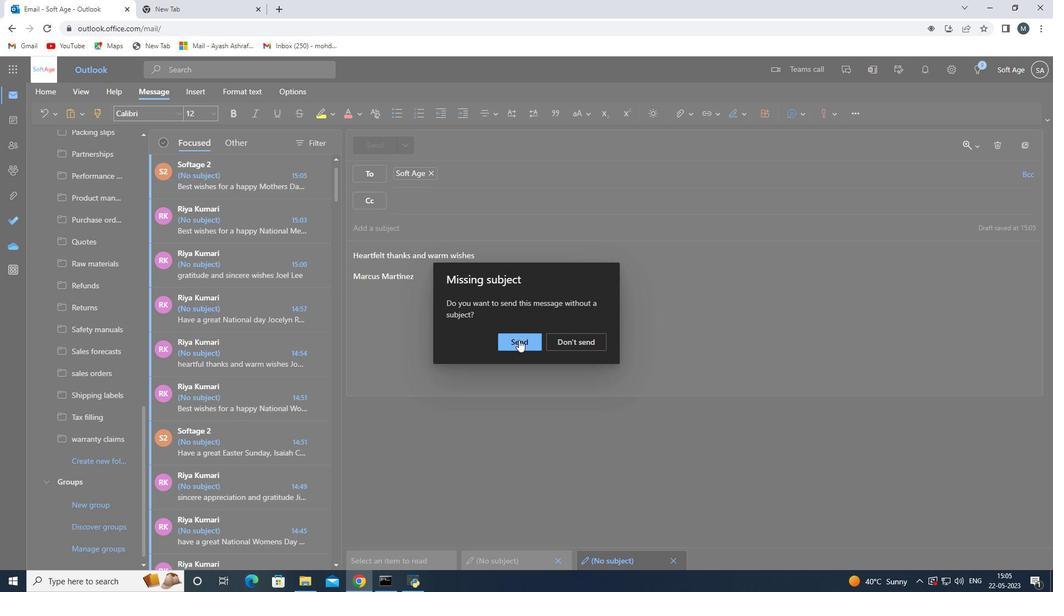 
